 Task: Look for space in Tizi Rached, Algeria from 8th June, 2023 to 19th June, 2023 for 1 adult in price range Rs.5000 to Rs.12000. Place can be shared room with 1  bedroom having 1 bed and 1 bathroom. Property type can be house, flat, hotel. Amenities needed are: washing machine. Booking option can be shelf check-in. Required host language is .
Action: Mouse moved to (562, 81)
Screenshot: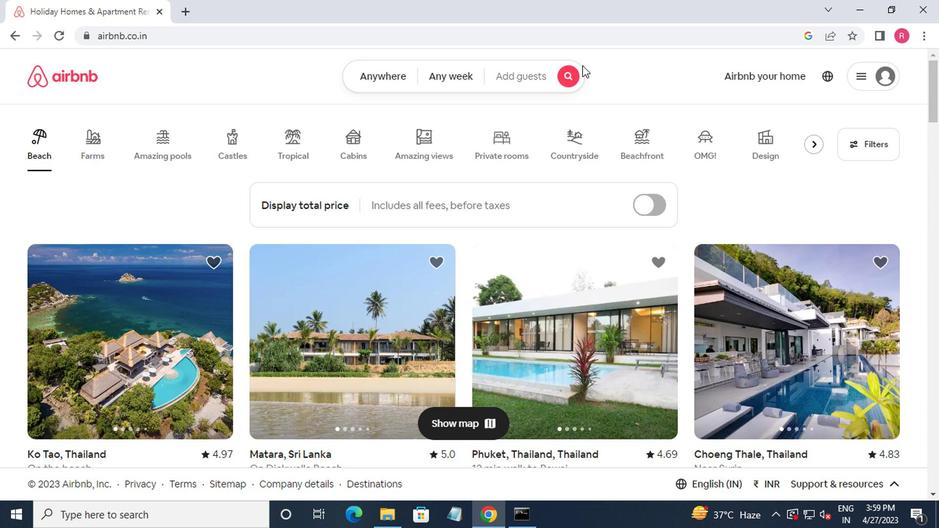 
Action: Mouse pressed left at (562, 81)
Screenshot: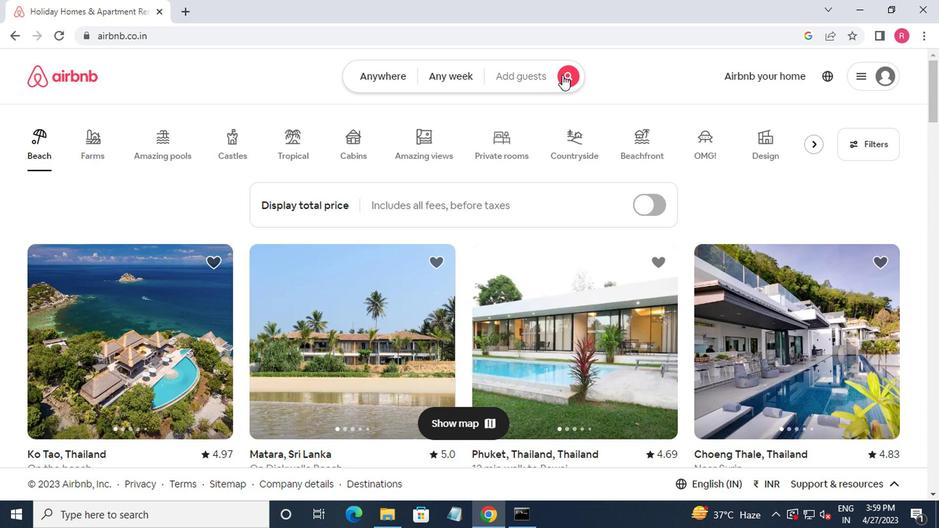
Action: Mouse moved to (291, 134)
Screenshot: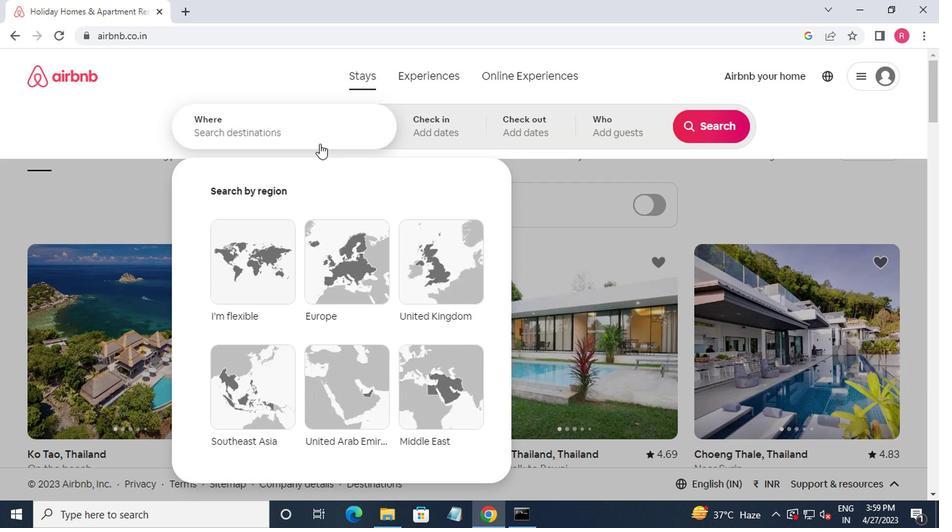 
Action: Mouse pressed left at (291, 134)
Screenshot: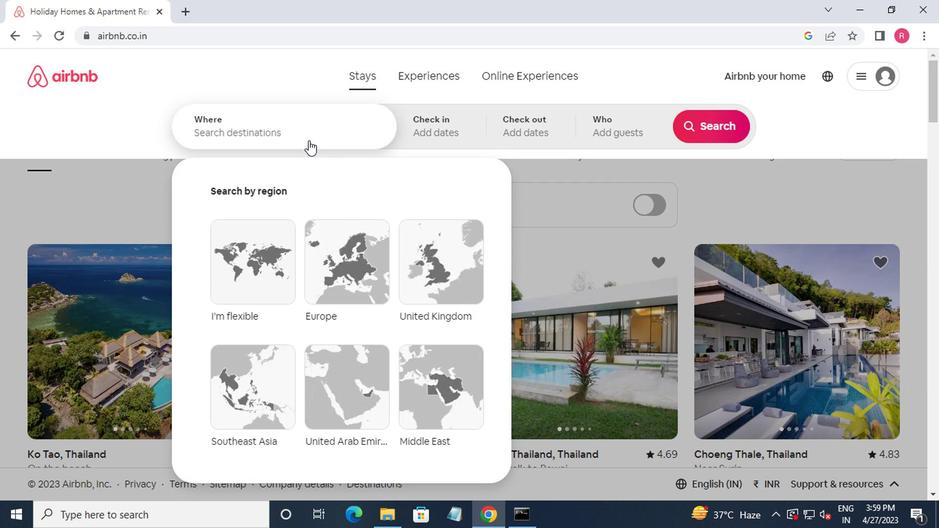 
Action: Mouse moved to (298, 134)
Screenshot: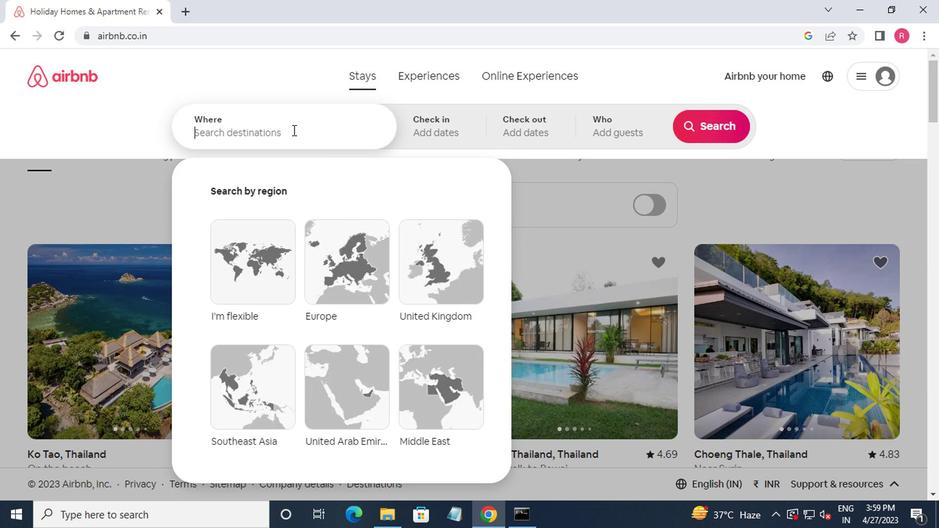 
Action: Key pressed tizi<Key.space>r<Key.down><Key.enter>
Screenshot: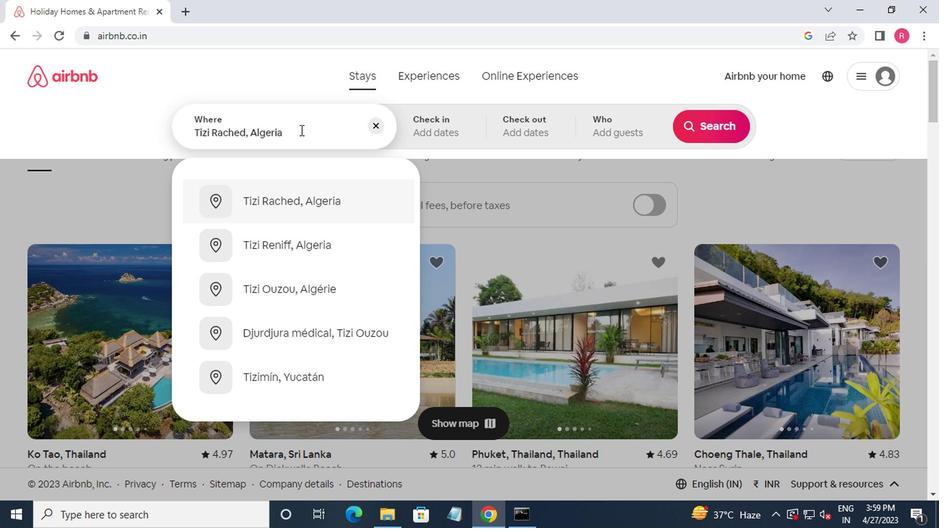 
Action: Mouse moved to (712, 241)
Screenshot: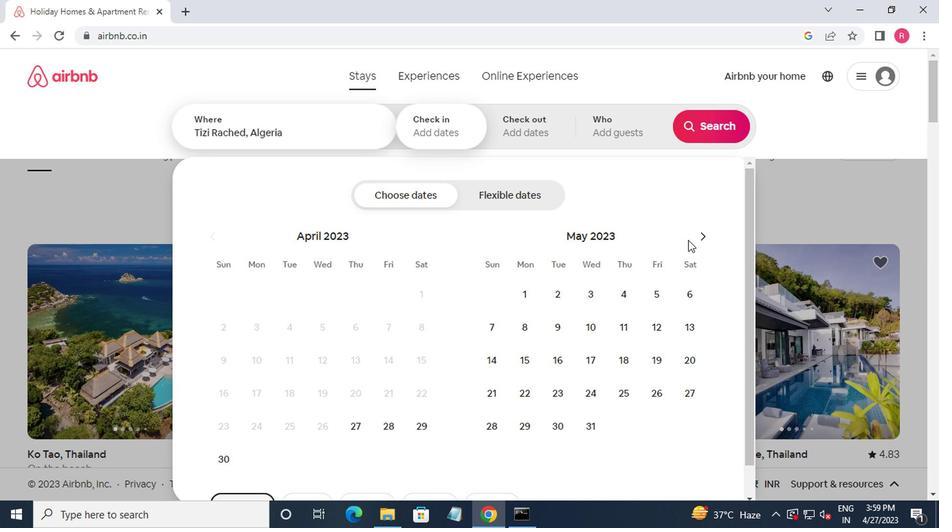 
Action: Mouse pressed left at (712, 241)
Screenshot: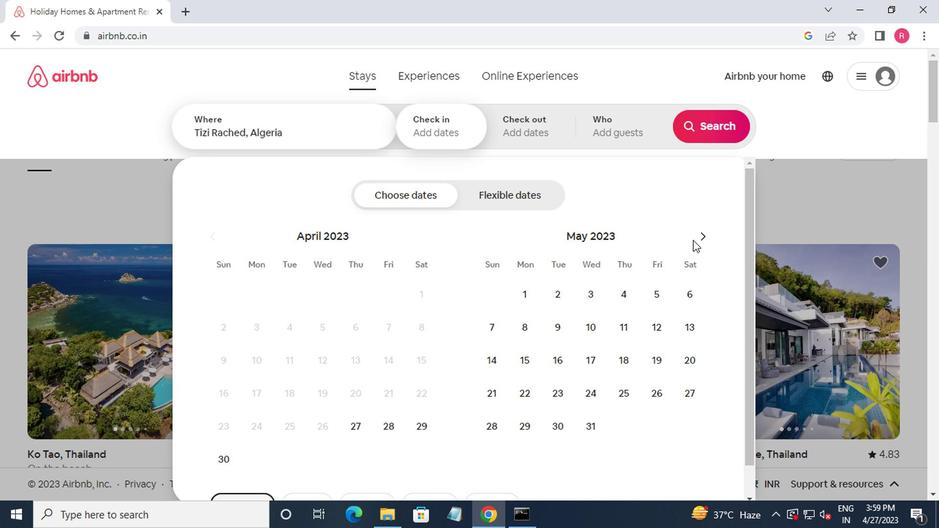 
Action: Mouse moved to (629, 328)
Screenshot: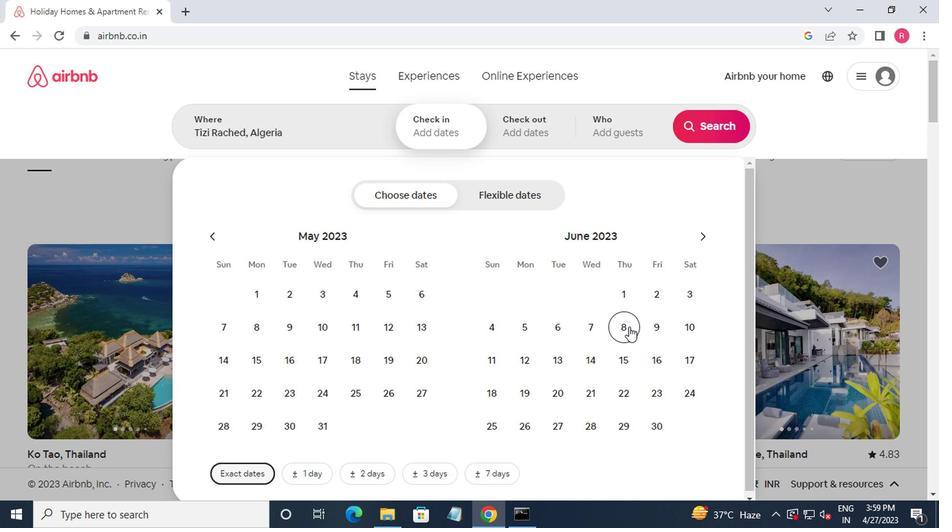 
Action: Mouse pressed left at (629, 328)
Screenshot: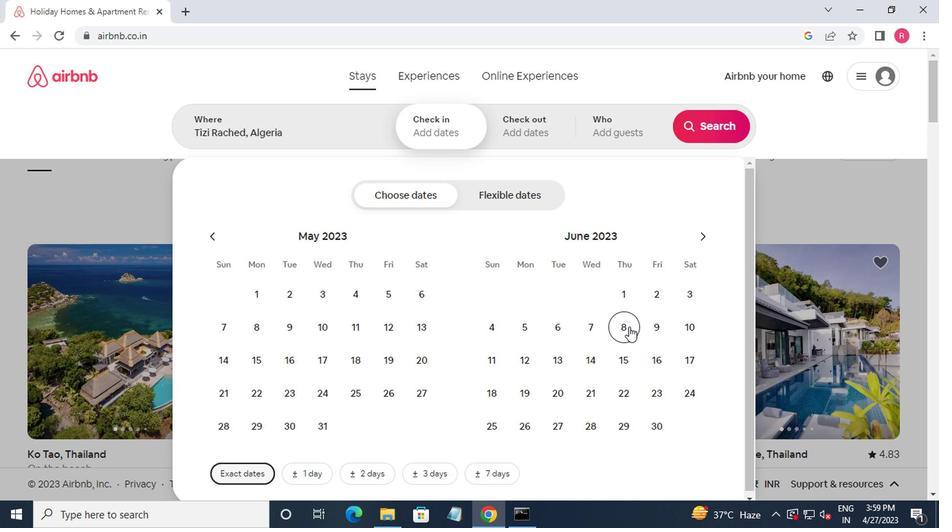 
Action: Mouse moved to (538, 389)
Screenshot: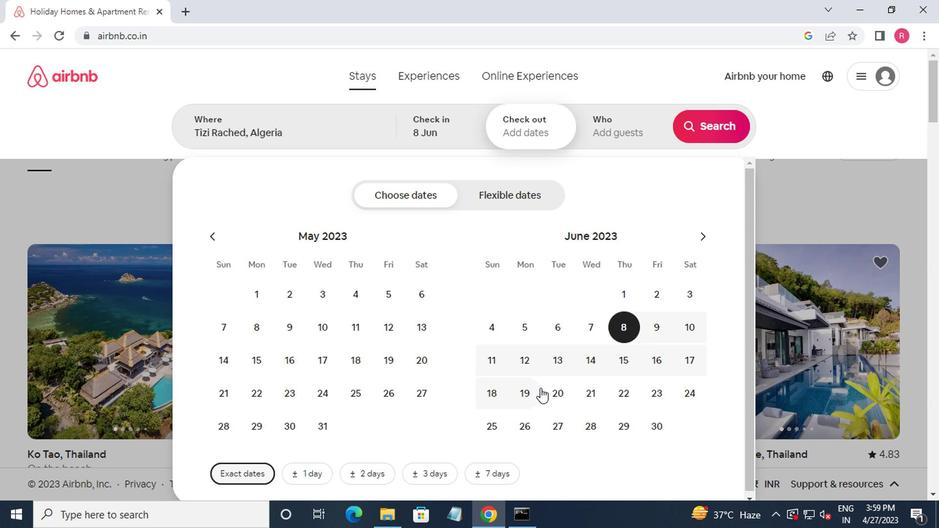
Action: Mouse pressed left at (538, 389)
Screenshot: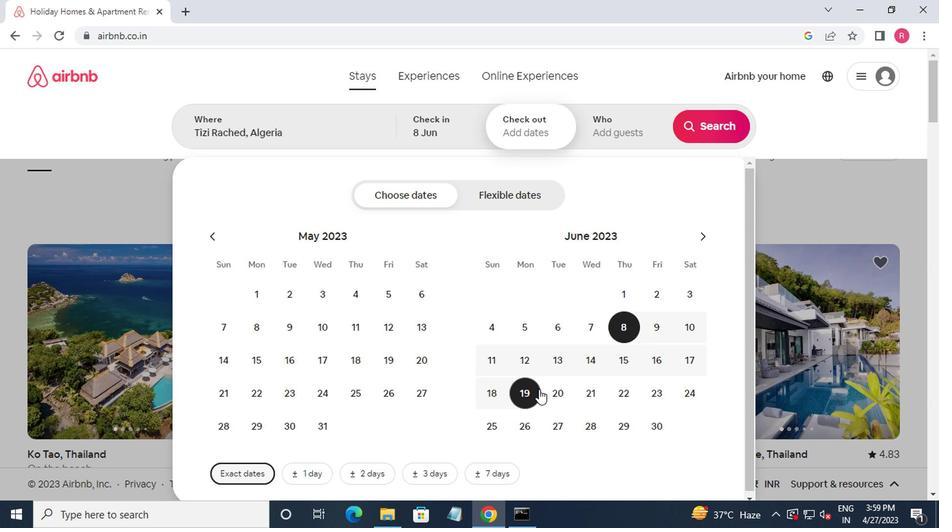 
Action: Mouse moved to (603, 143)
Screenshot: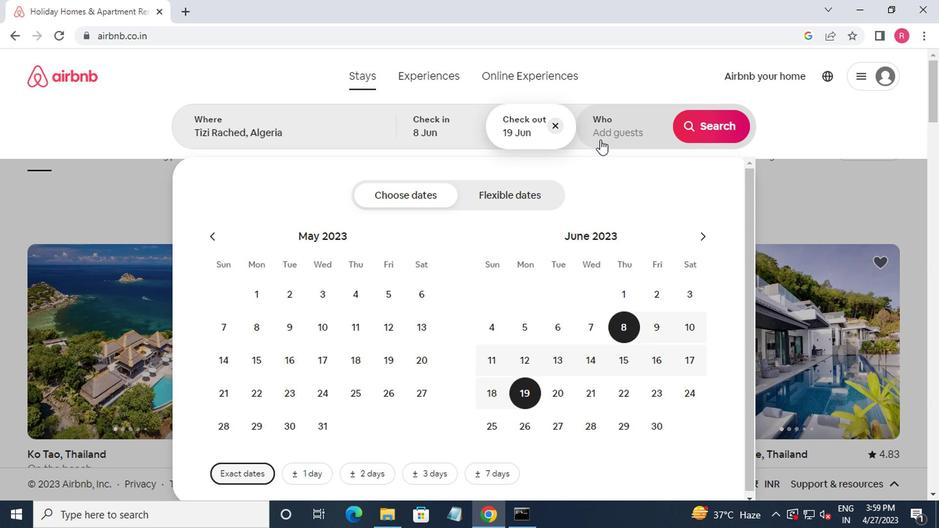 
Action: Mouse pressed left at (603, 143)
Screenshot: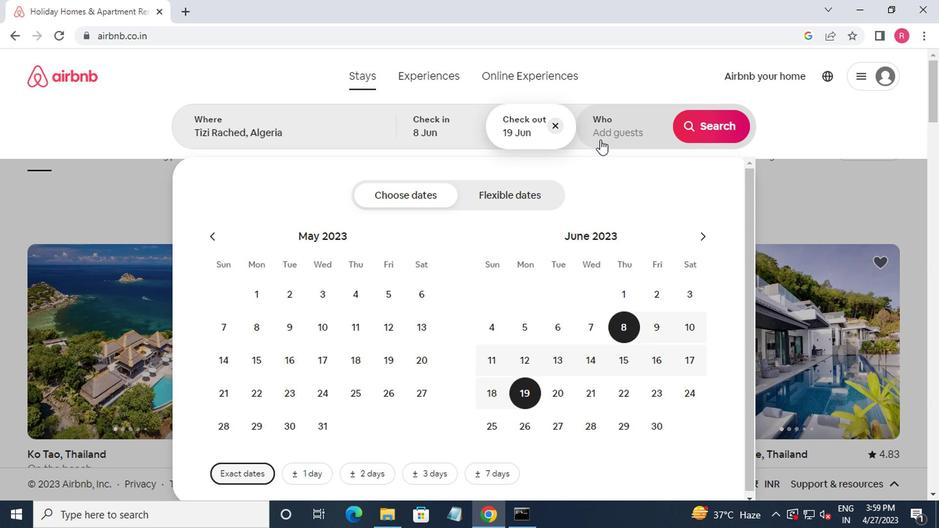 
Action: Mouse moved to (710, 209)
Screenshot: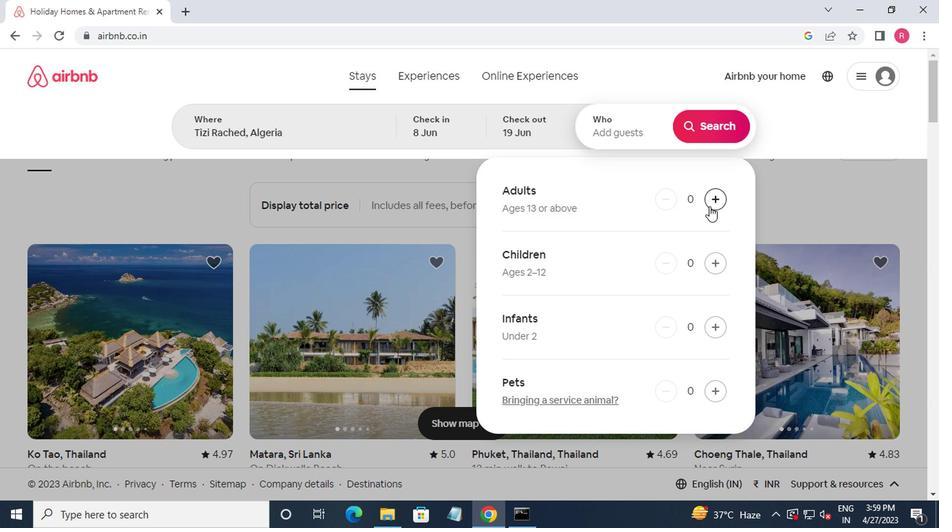 
Action: Mouse pressed left at (710, 209)
Screenshot: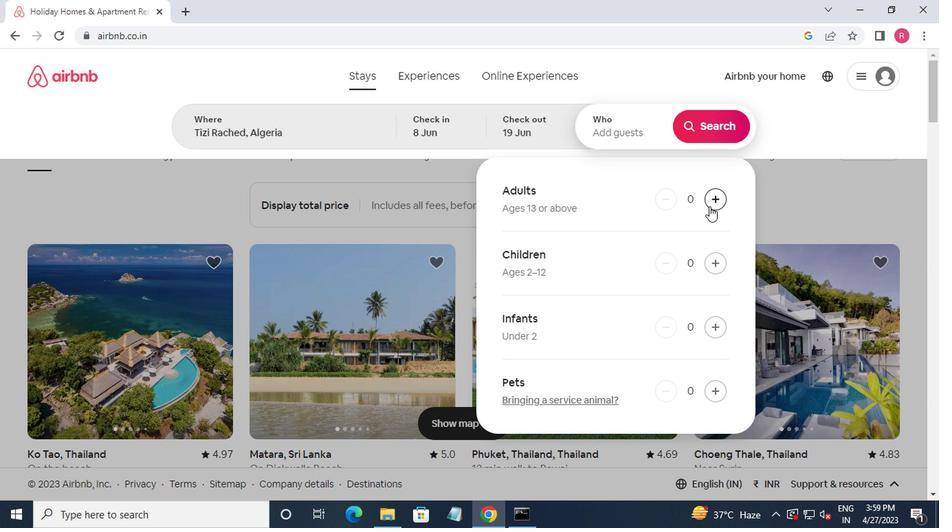 
Action: Mouse moved to (718, 128)
Screenshot: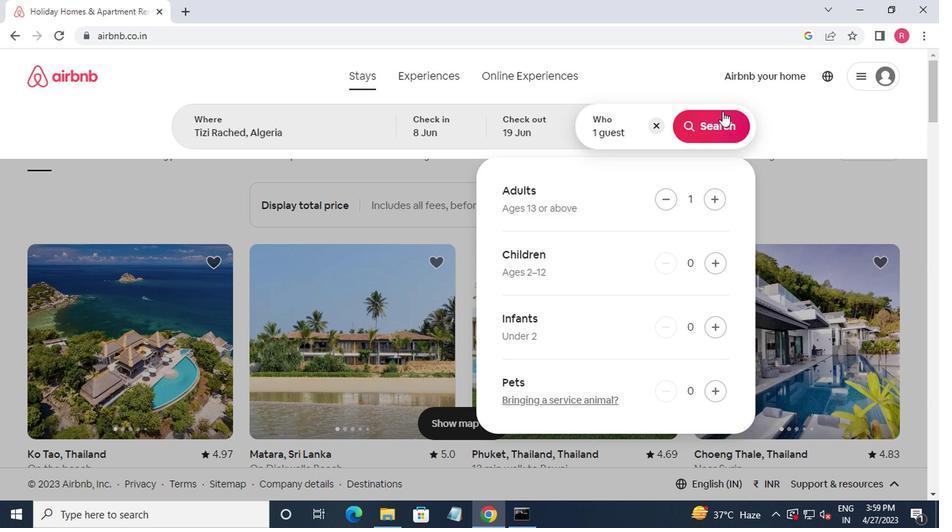 
Action: Mouse pressed left at (718, 128)
Screenshot: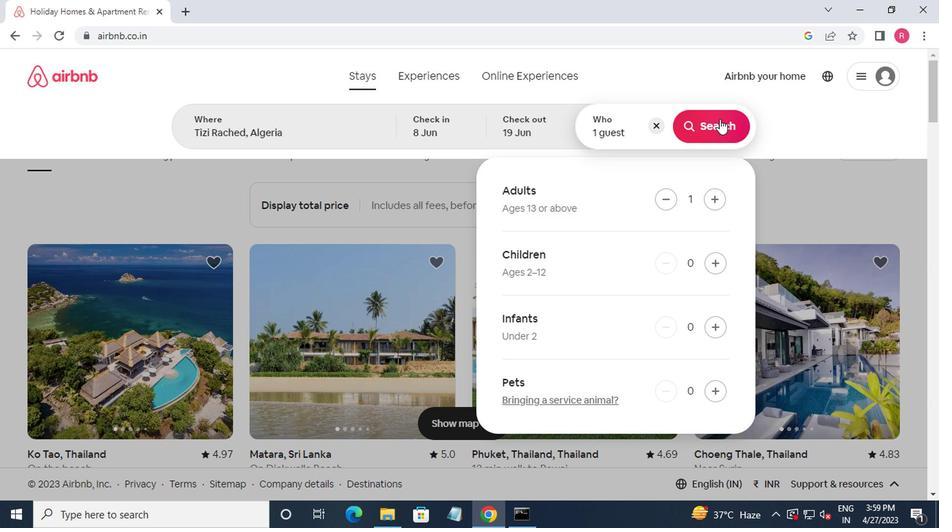 
Action: Mouse moved to (883, 130)
Screenshot: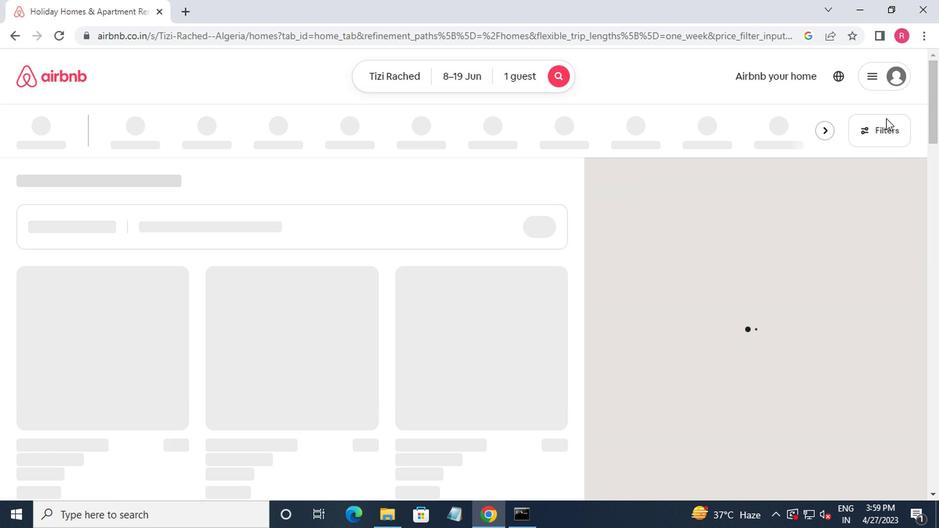 
Action: Mouse pressed left at (883, 130)
Screenshot: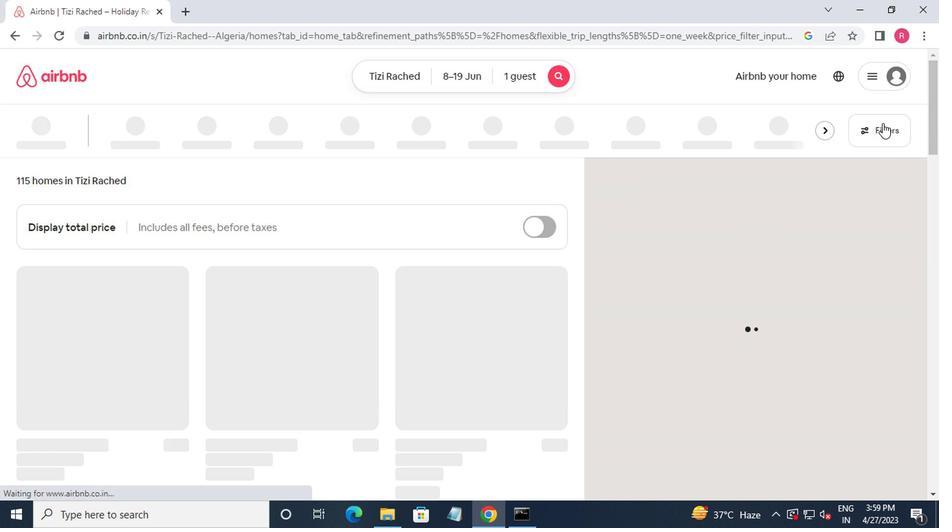 
Action: Mouse moved to (324, 310)
Screenshot: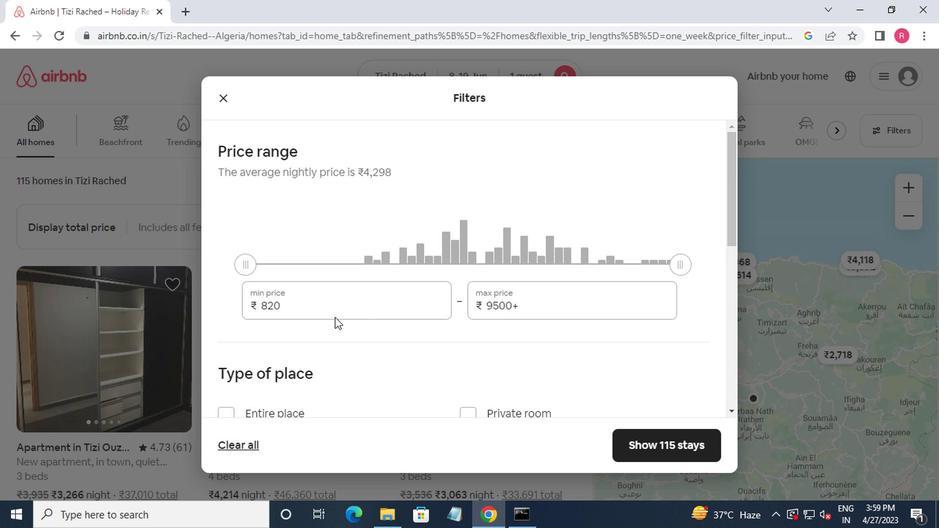 
Action: Mouse pressed left at (324, 310)
Screenshot: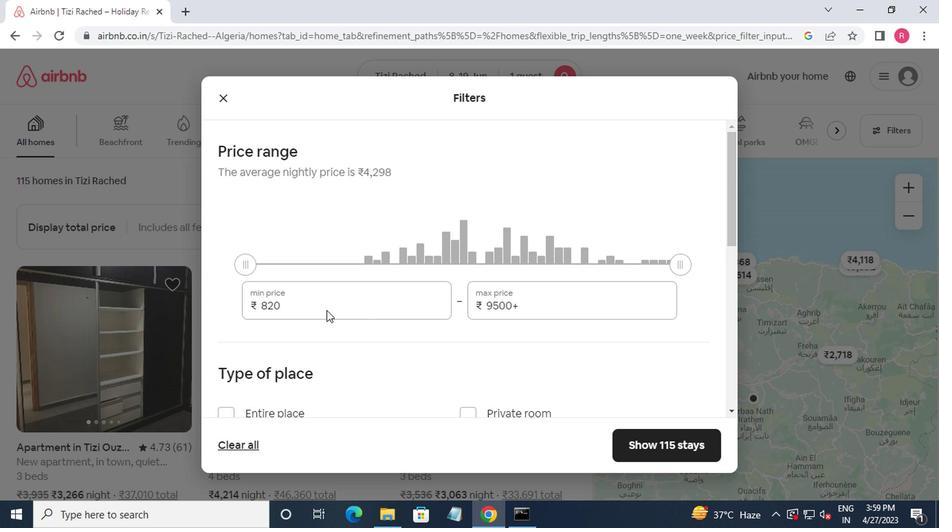 
Action: Mouse moved to (328, 305)
Screenshot: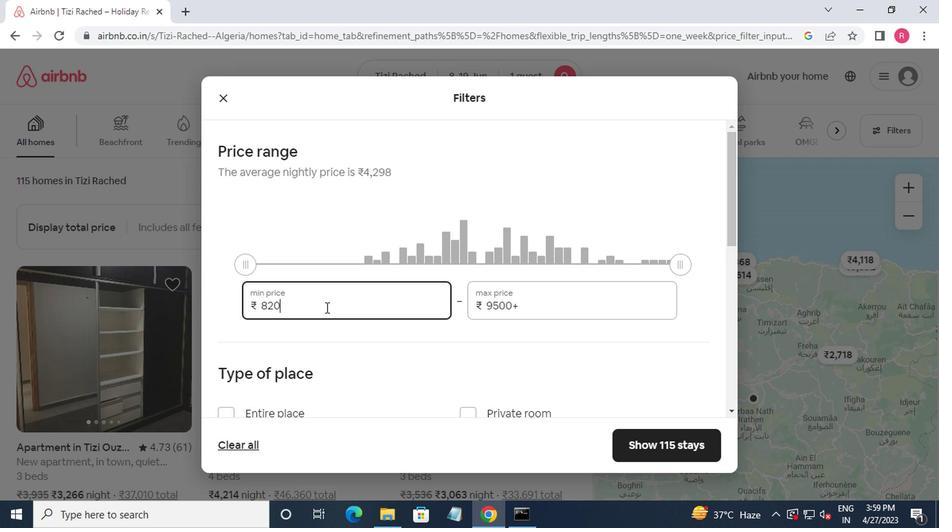
Action: Key pressed <Key.backspace><Key.backspace><Key.backspace><Key.backspace>5000<Key.tab>12<Key.backspace><Key.backspace><Key.backspace><Key.backspace><Key.backspace><Key.backspace>12000
Screenshot: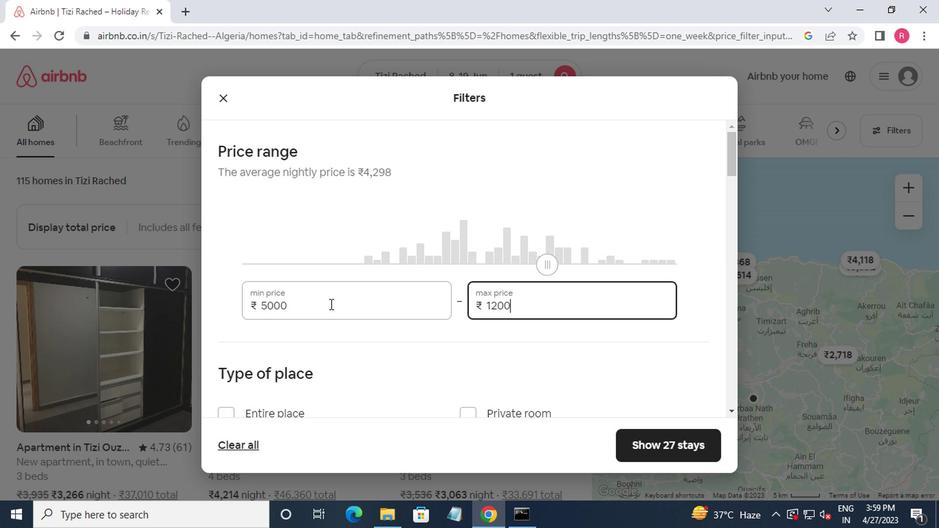 
Action: Mouse moved to (348, 357)
Screenshot: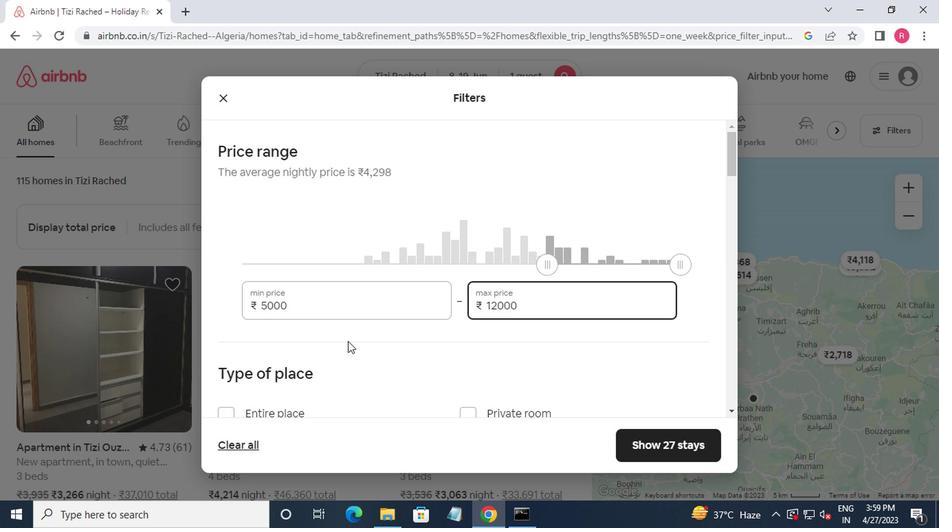 
Action: Mouse scrolled (348, 356) with delta (0, 0)
Screenshot: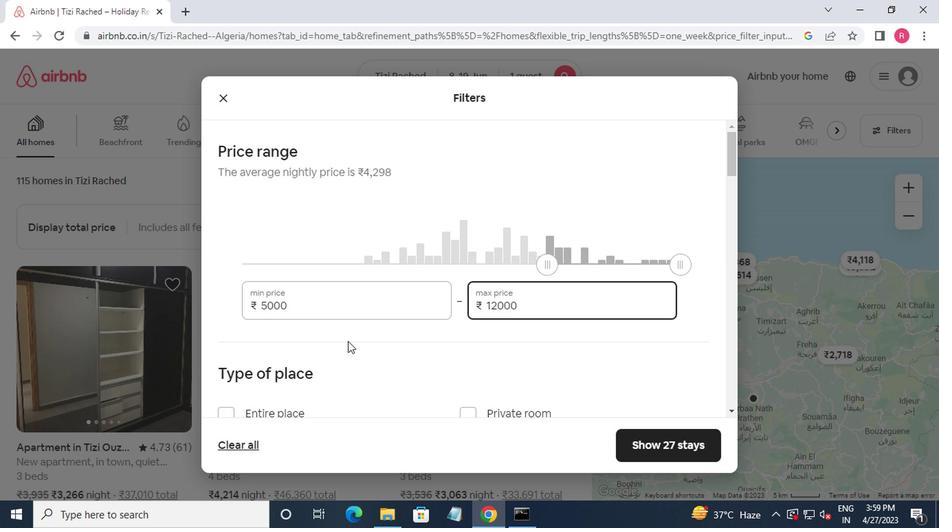 
Action: Mouse moved to (344, 364)
Screenshot: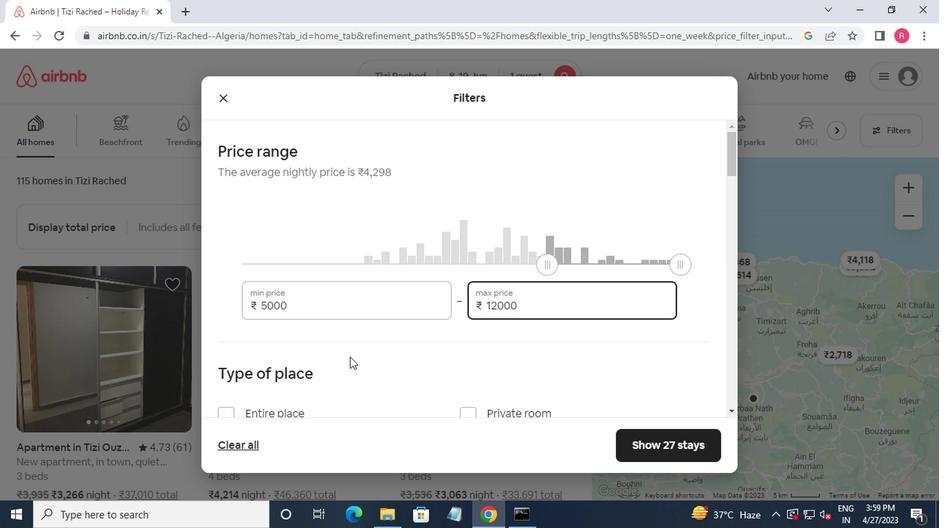 
Action: Mouse scrolled (344, 363) with delta (0, 0)
Screenshot: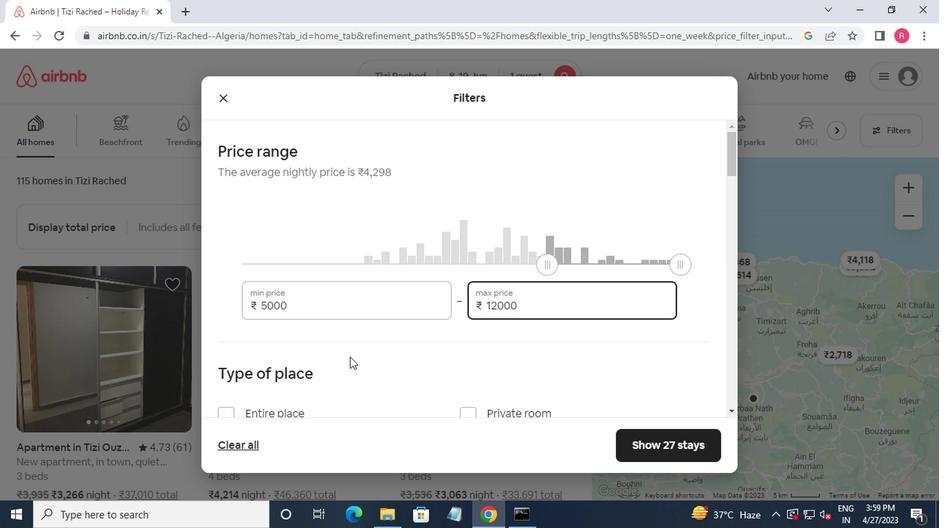 
Action: Mouse moved to (230, 340)
Screenshot: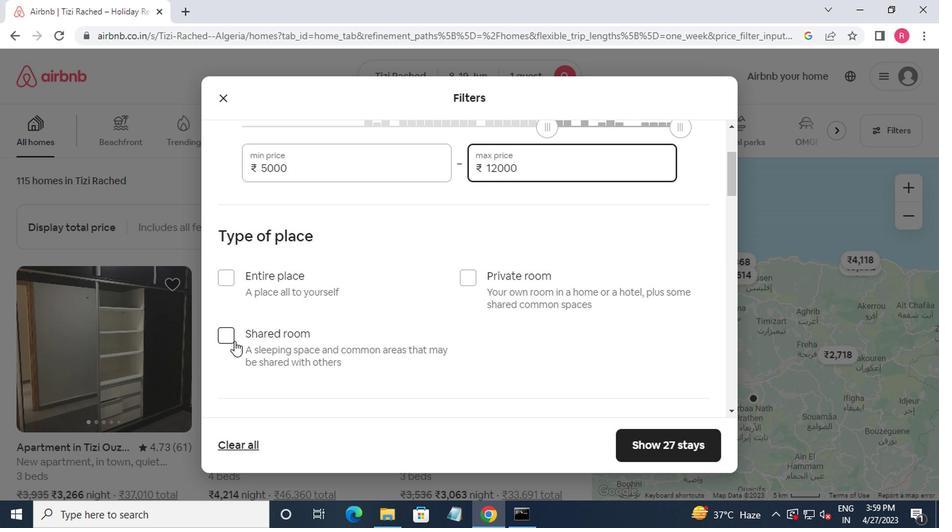 
Action: Mouse pressed left at (230, 340)
Screenshot: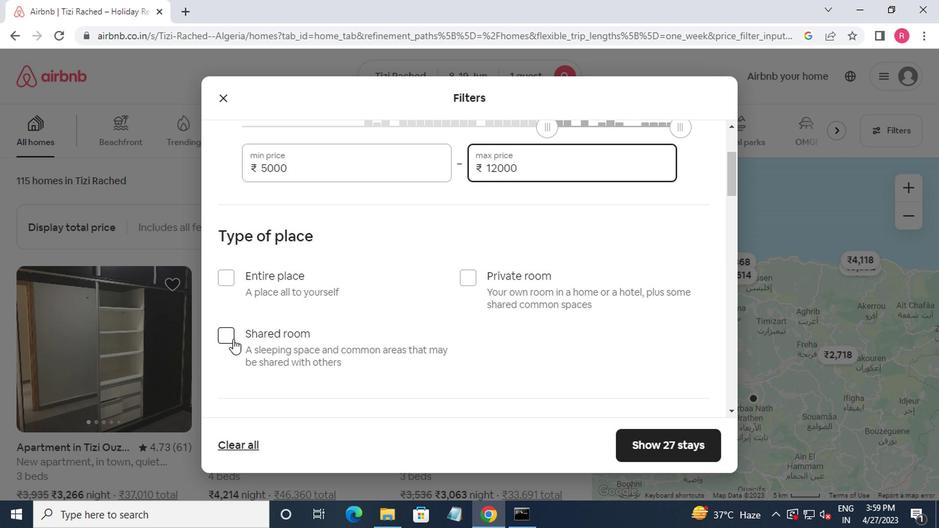 
Action: Mouse scrolled (230, 339) with delta (0, 0)
Screenshot: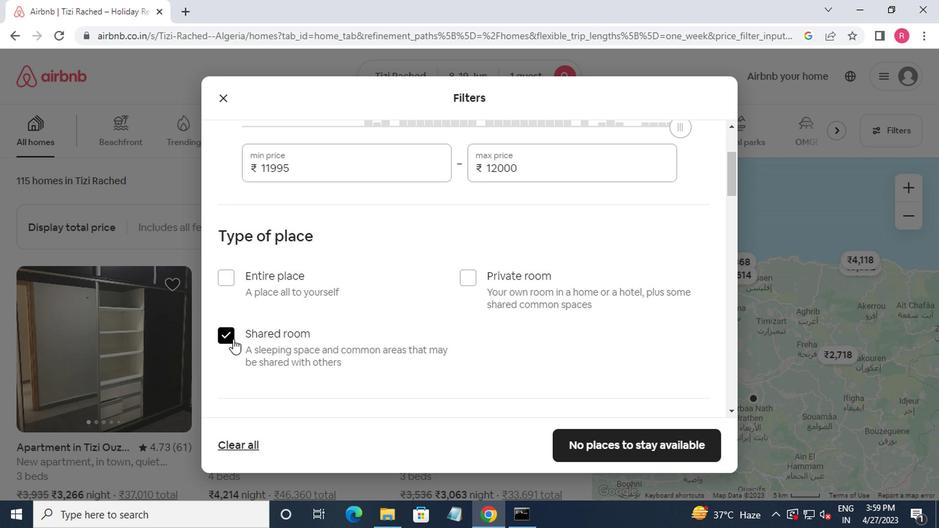 
Action: Mouse scrolled (230, 339) with delta (0, 0)
Screenshot: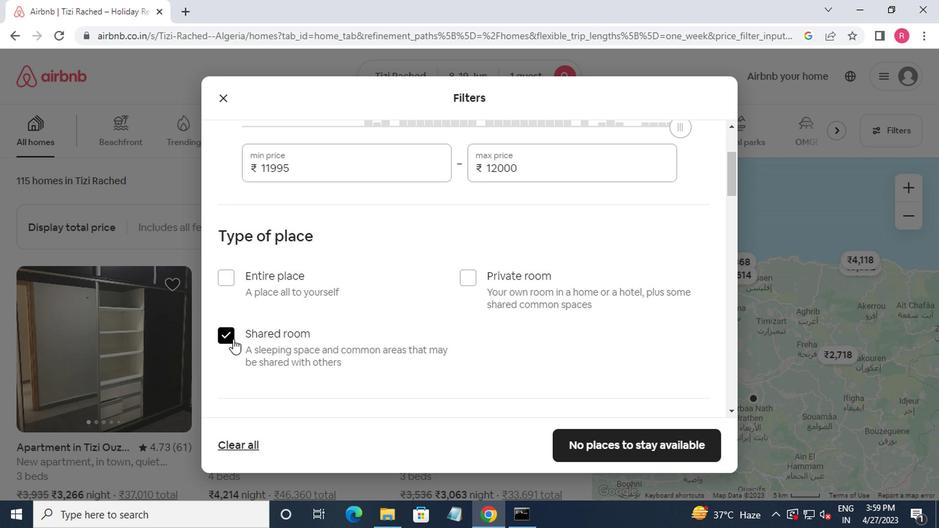 
Action: Mouse scrolled (230, 339) with delta (0, 0)
Screenshot: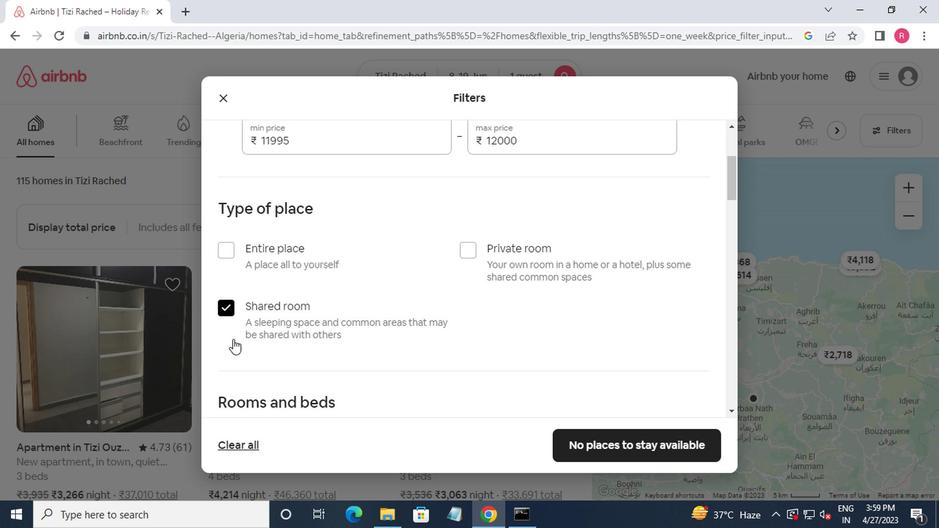 
Action: Mouse moved to (298, 301)
Screenshot: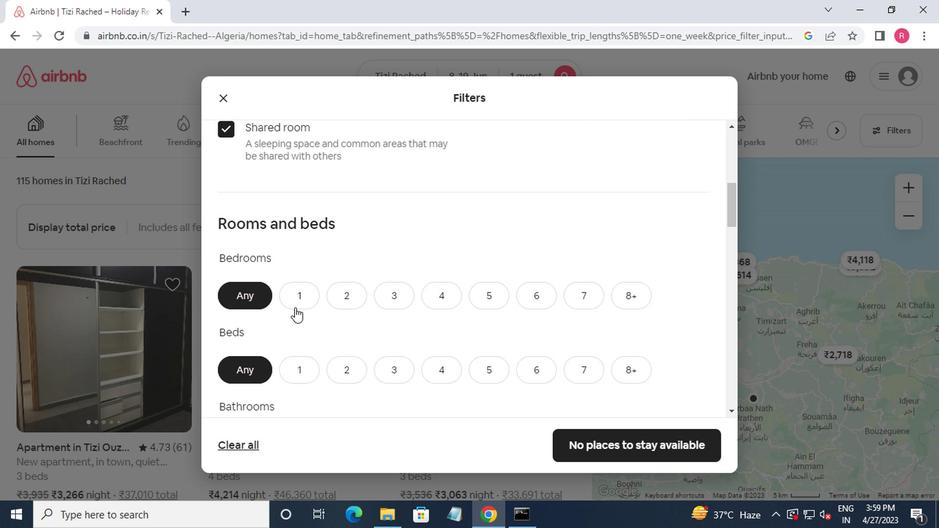 
Action: Mouse pressed left at (298, 301)
Screenshot: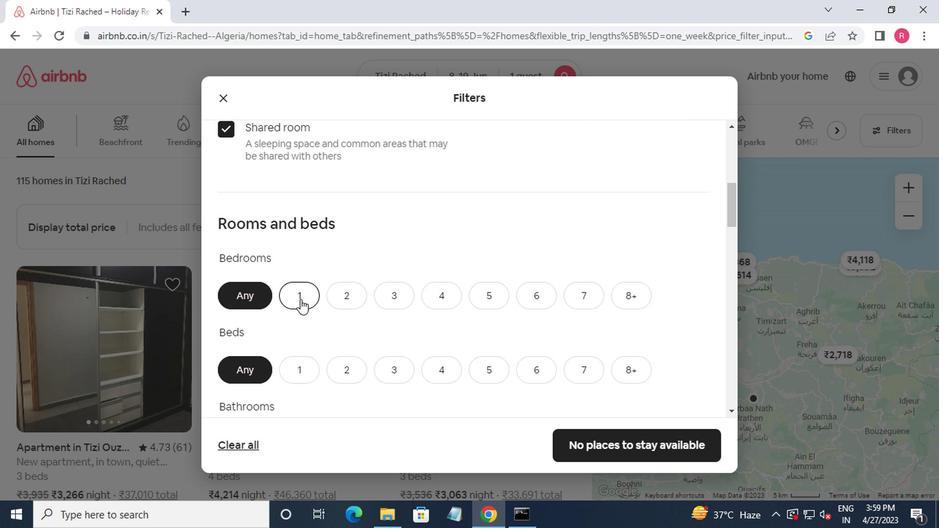 
Action: Mouse scrolled (298, 300) with delta (0, 0)
Screenshot: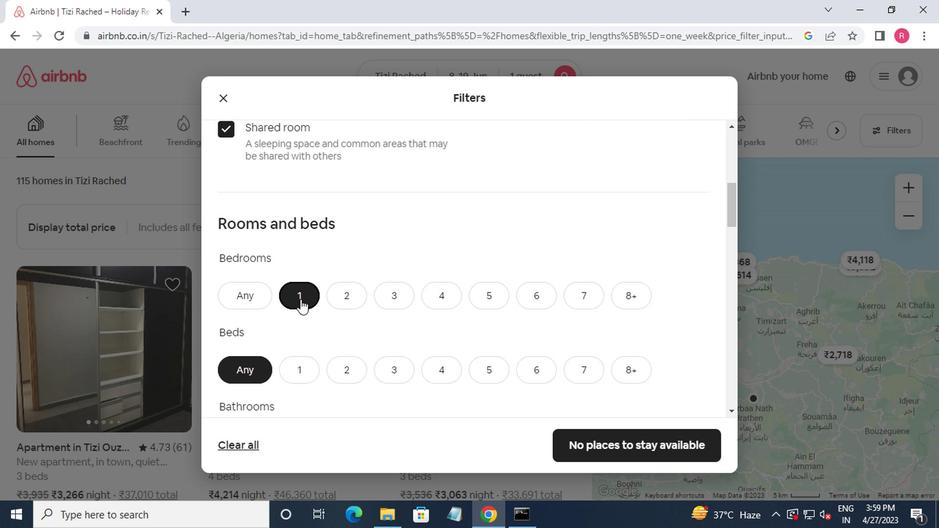
Action: Mouse moved to (297, 302)
Screenshot: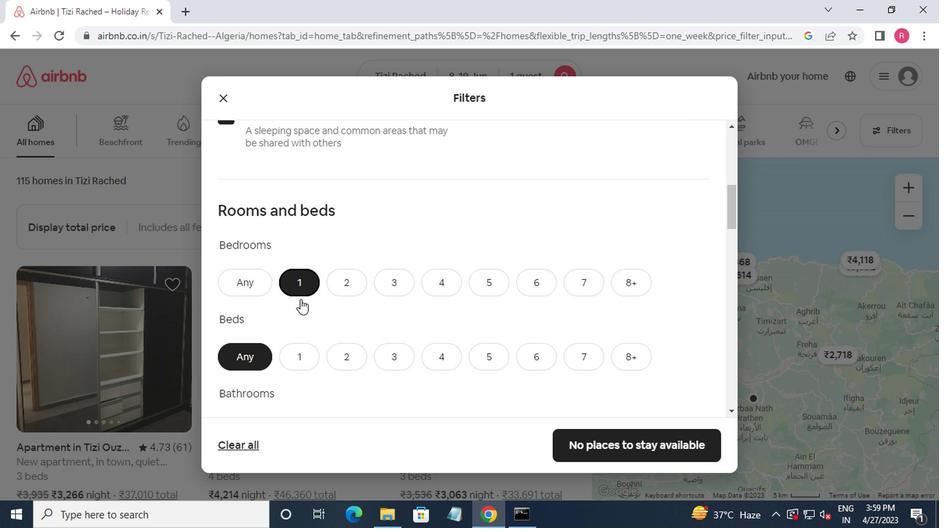 
Action: Mouse scrolled (297, 301) with delta (0, 0)
Screenshot: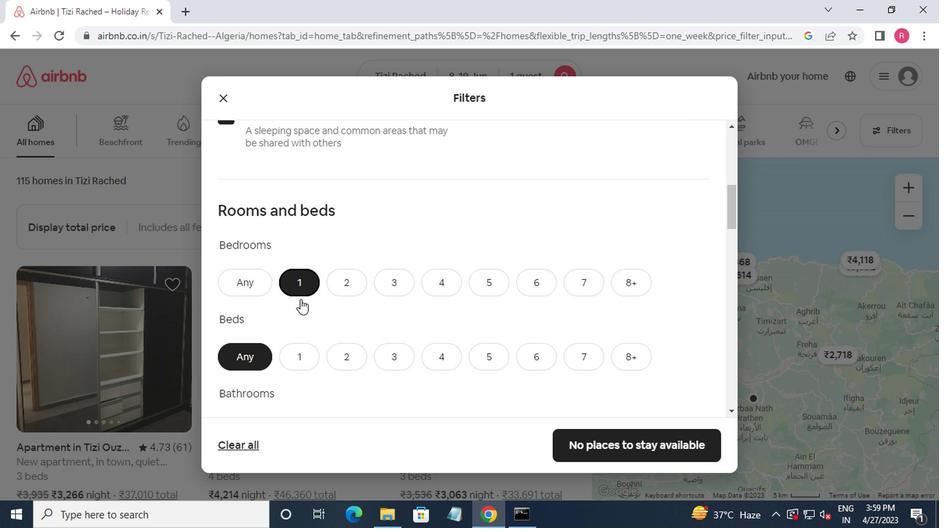 
Action: Mouse moved to (299, 243)
Screenshot: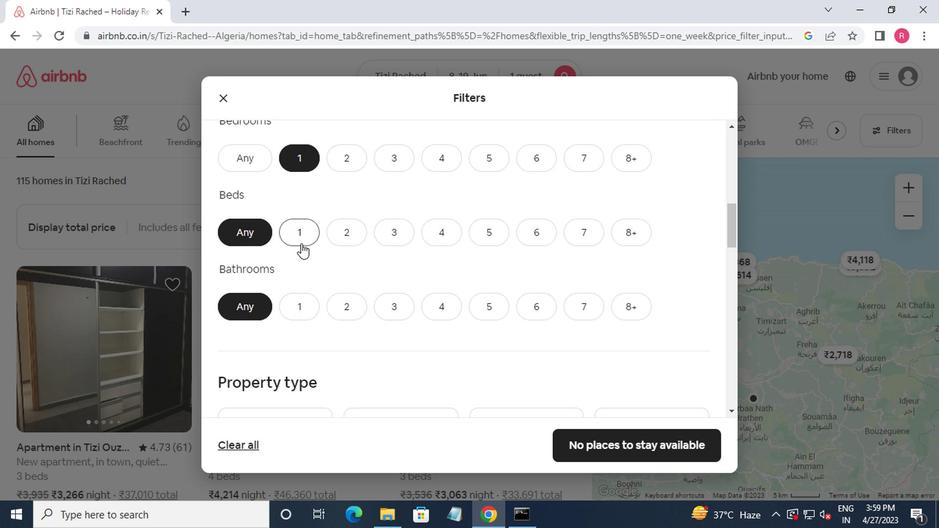 
Action: Mouse pressed left at (299, 243)
Screenshot: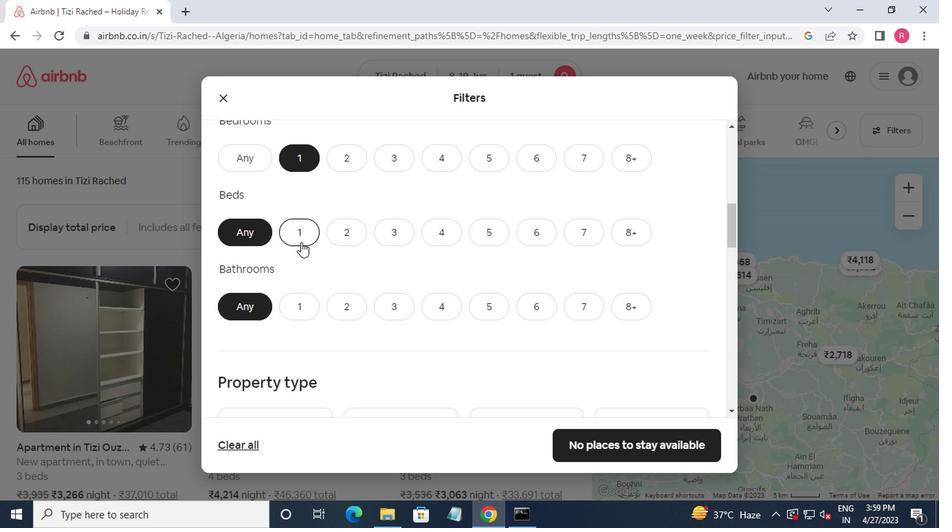 
Action: Mouse moved to (298, 246)
Screenshot: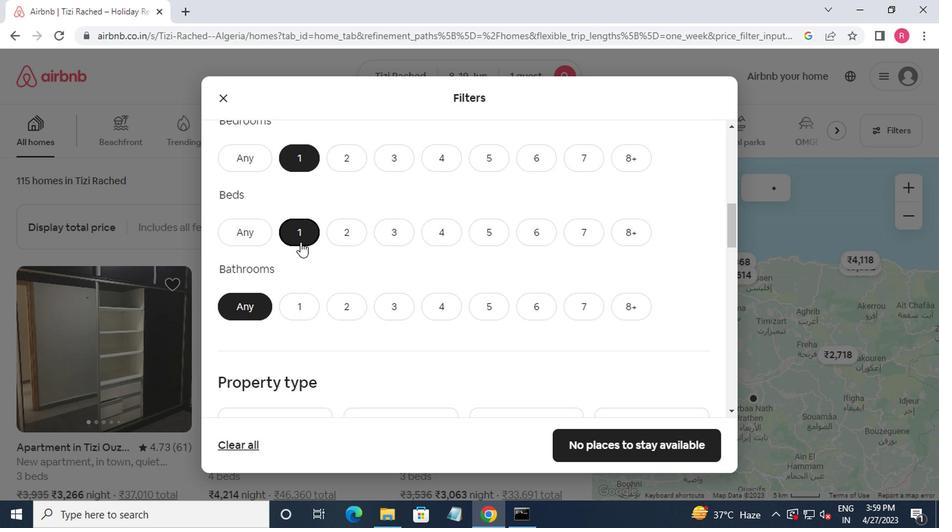 
Action: Mouse scrolled (298, 245) with delta (0, 0)
Screenshot: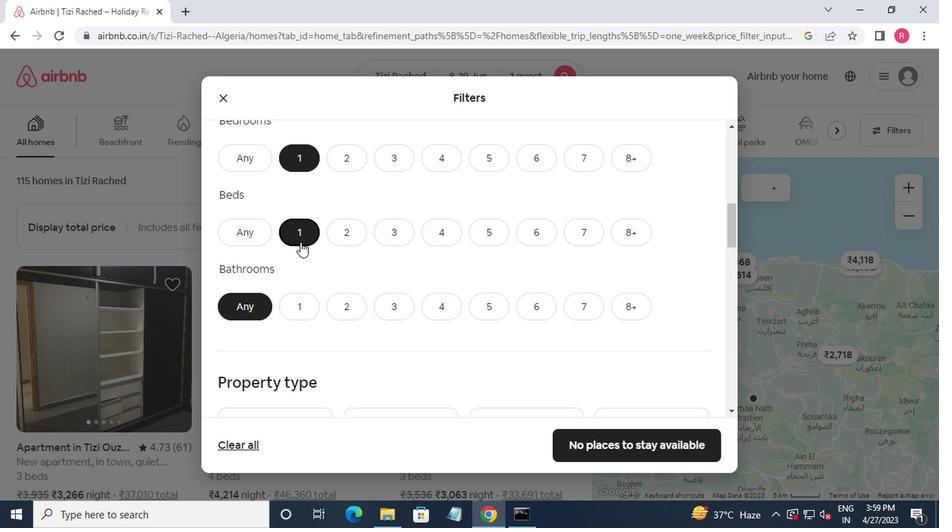 
Action: Mouse moved to (298, 246)
Screenshot: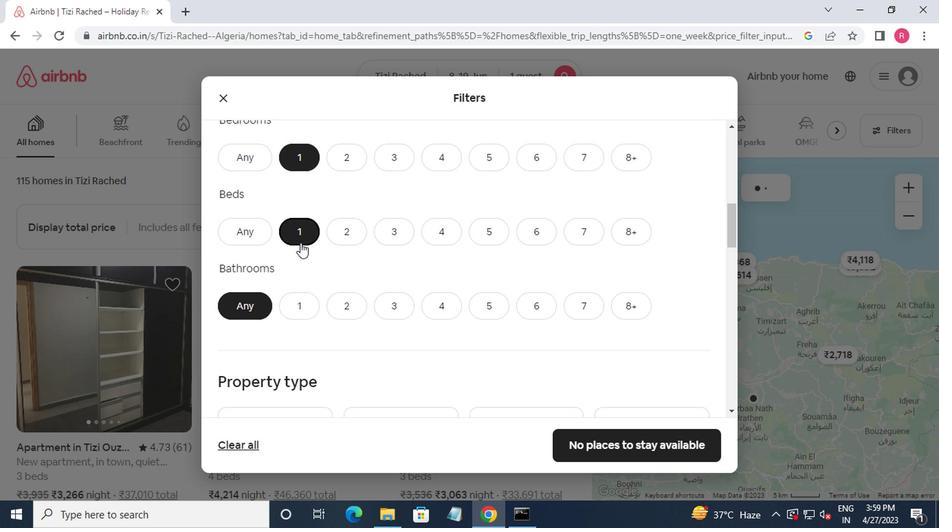 
Action: Mouse scrolled (298, 246) with delta (0, 0)
Screenshot: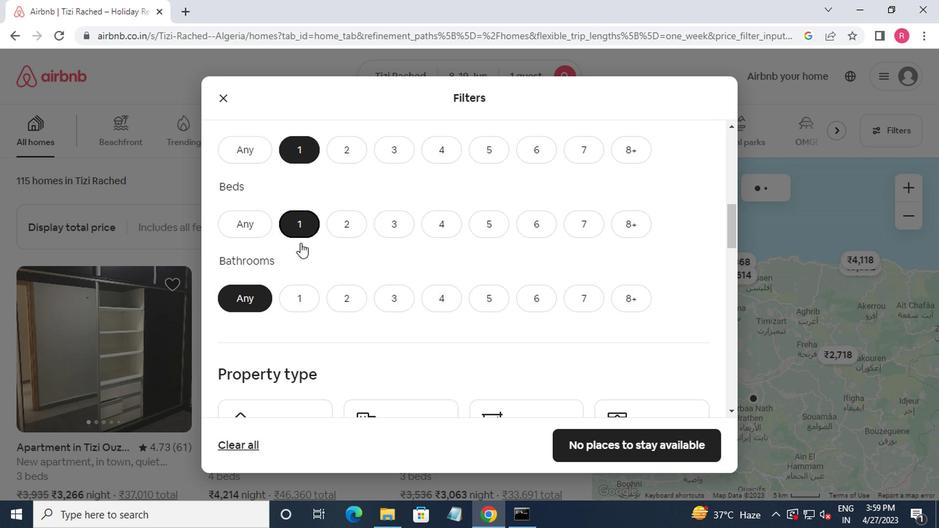
Action: Mouse moved to (292, 184)
Screenshot: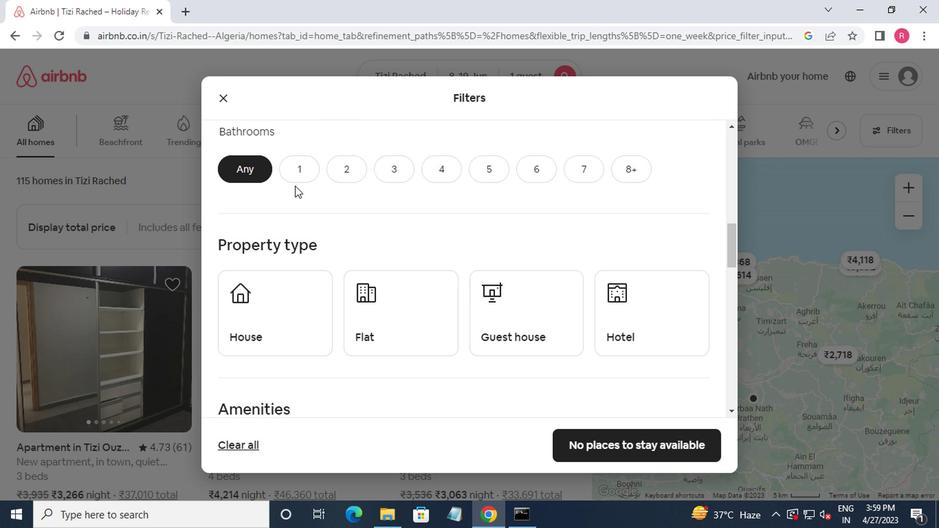 
Action: Mouse pressed left at (292, 184)
Screenshot: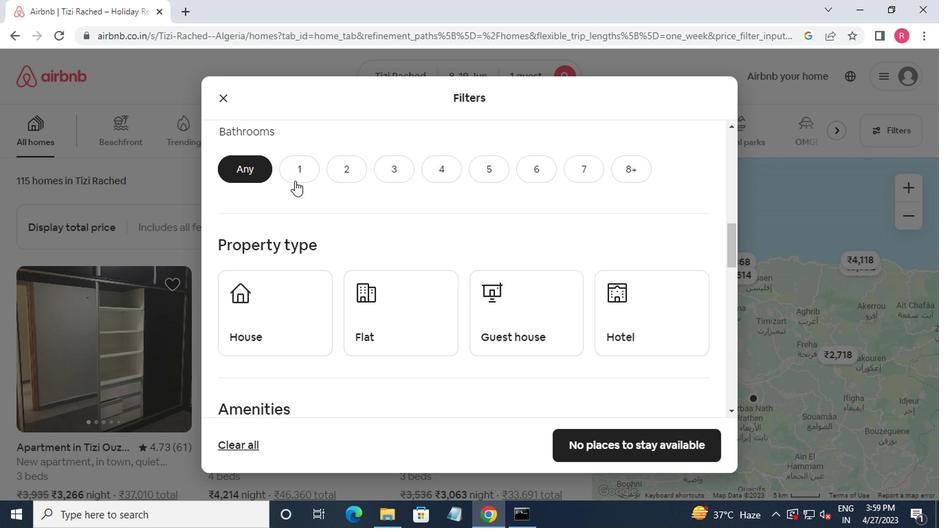 
Action: Mouse moved to (269, 298)
Screenshot: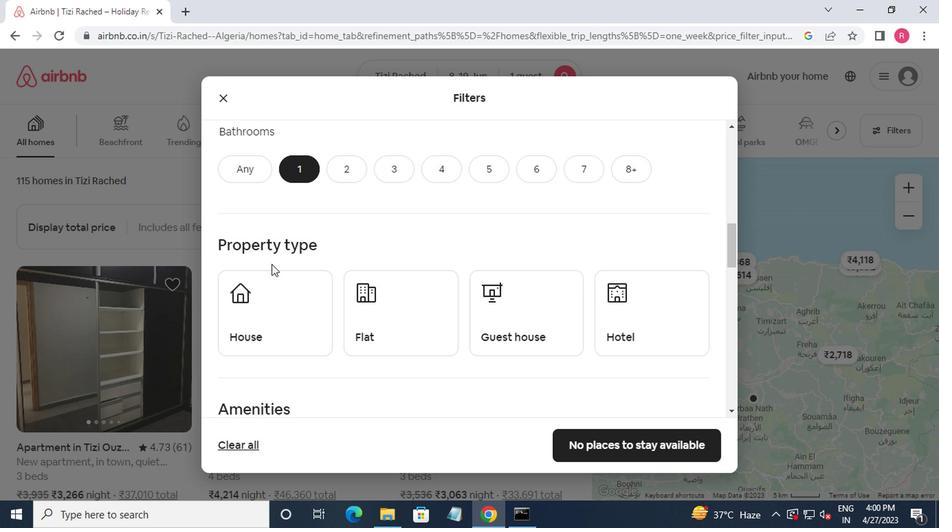 
Action: Mouse pressed left at (269, 298)
Screenshot: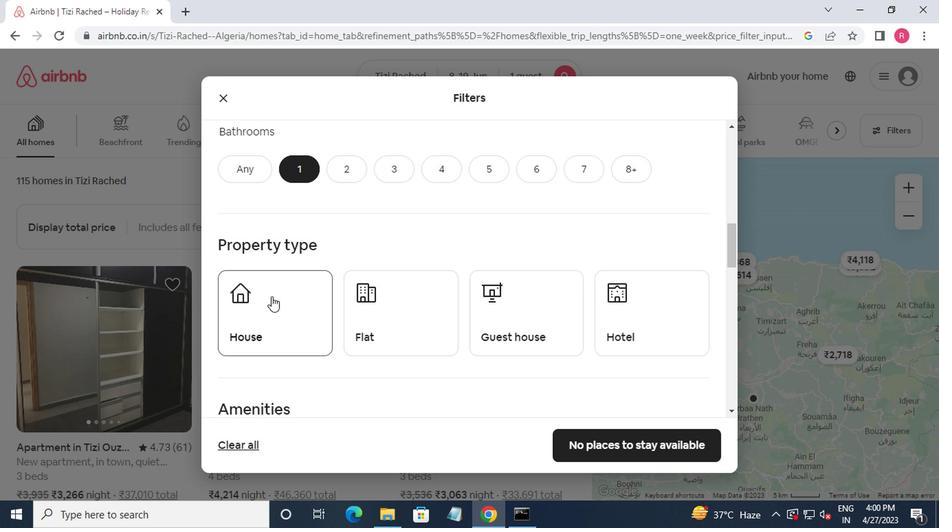 
Action: Mouse moved to (368, 299)
Screenshot: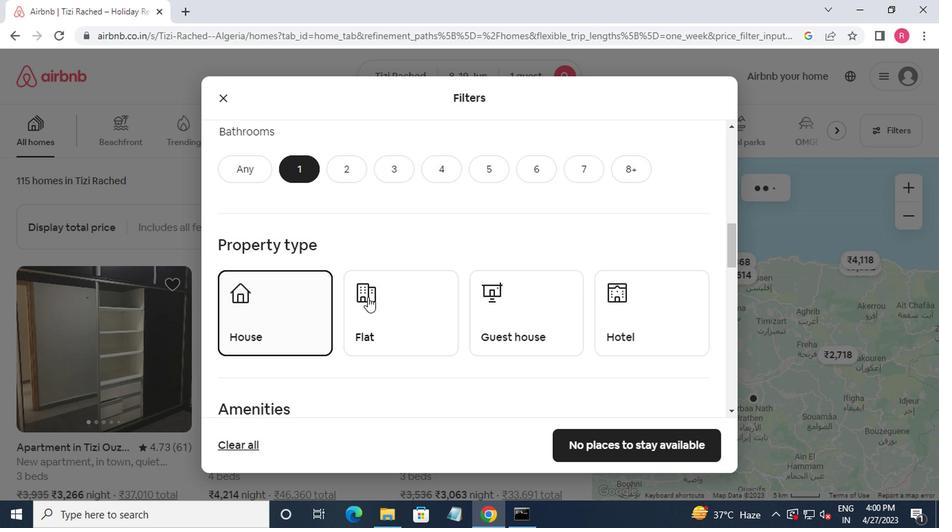 
Action: Mouse pressed left at (368, 299)
Screenshot: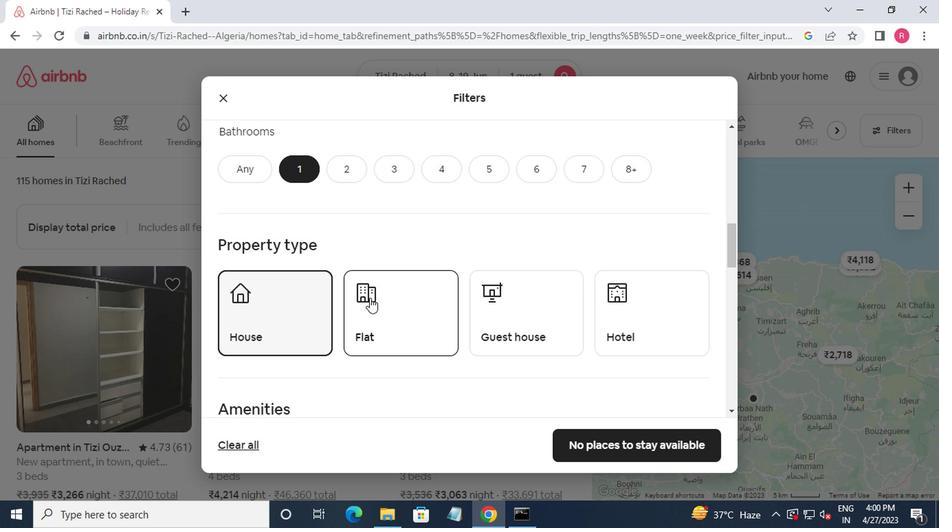 
Action: Mouse moved to (525, 324)
Screenshot: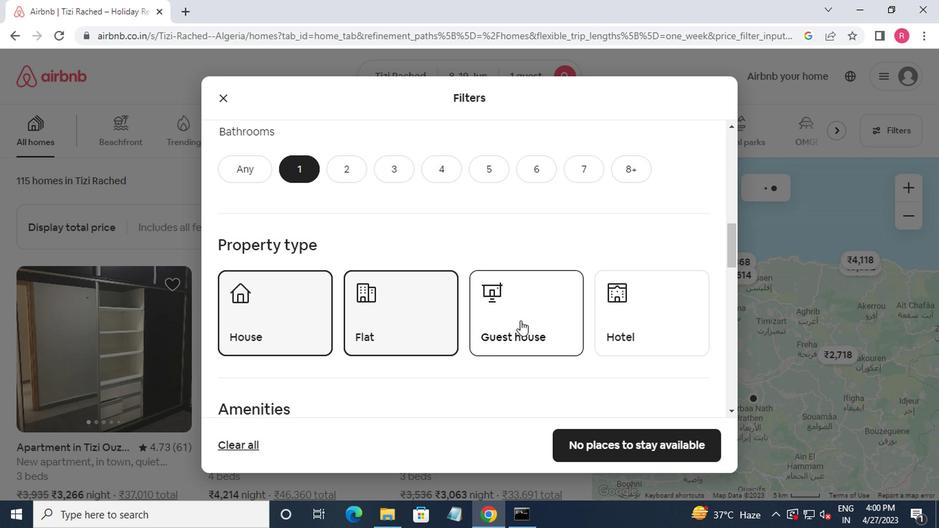 
Action: Mouse pressed left at (525, 324)
Screenshot: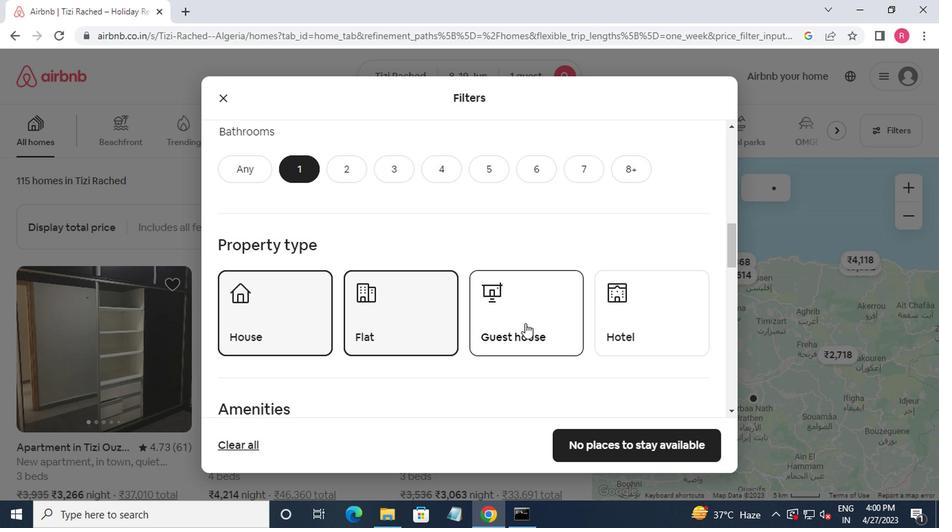 
Action: Mouse moved to (561, 335)
Screenshot: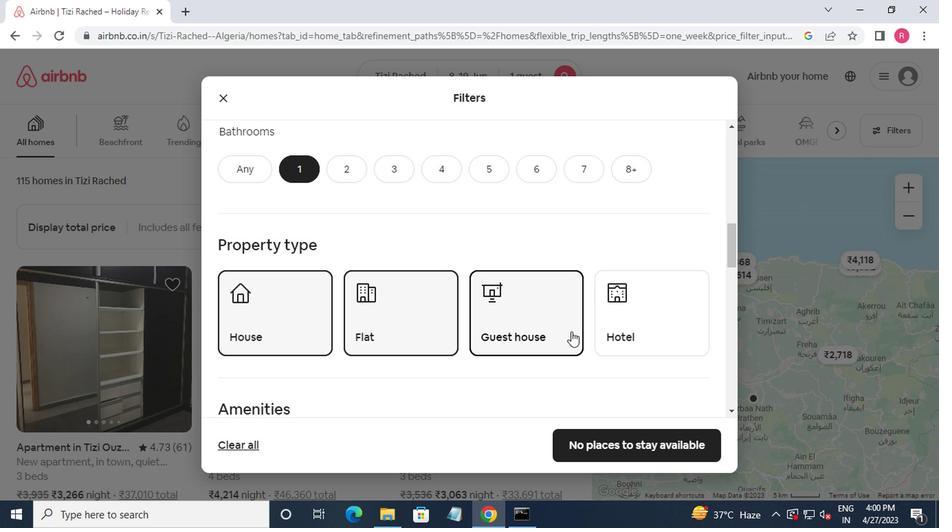
Action: Mouse scrolled (561, 334) with delta (0, 0)
Screenshot: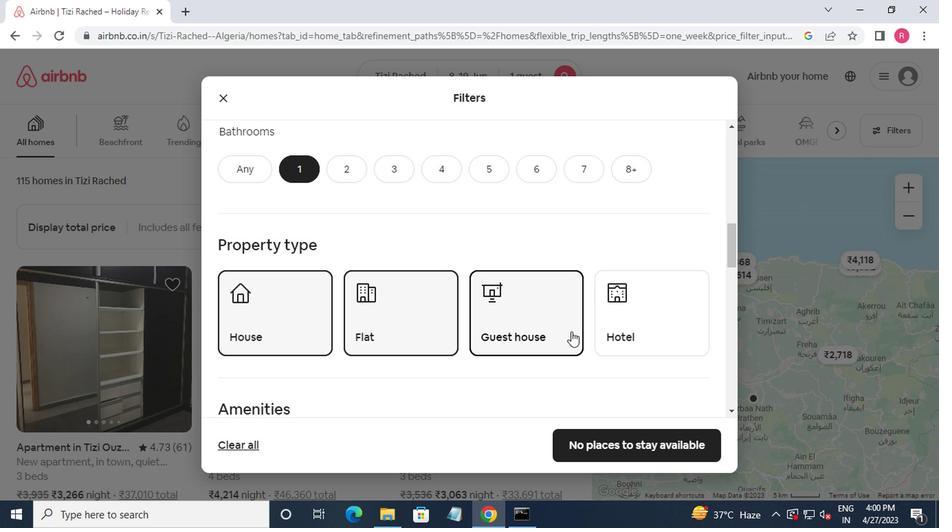 
Action: Mouse moved to (557, 336)
Screenshot: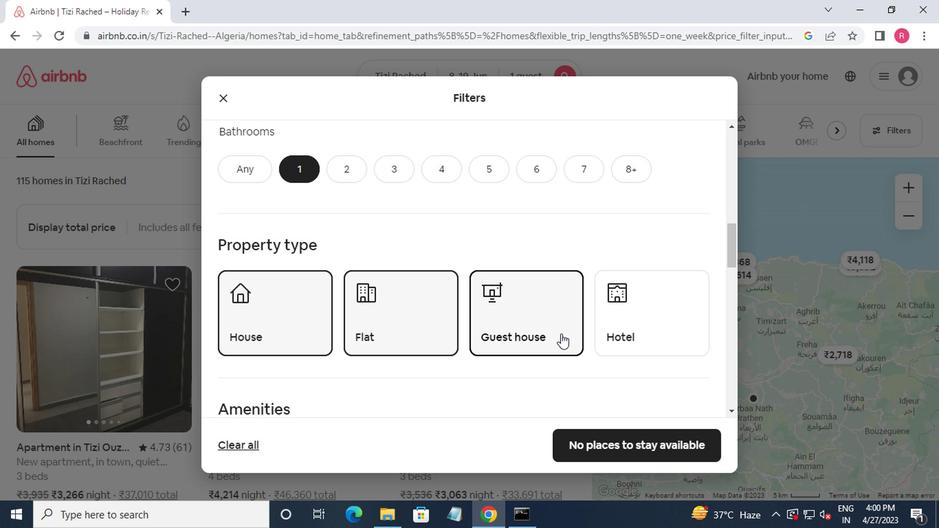 
Action: Mouse scrolled (557, 336) with delta (0, 0)
Screenshot: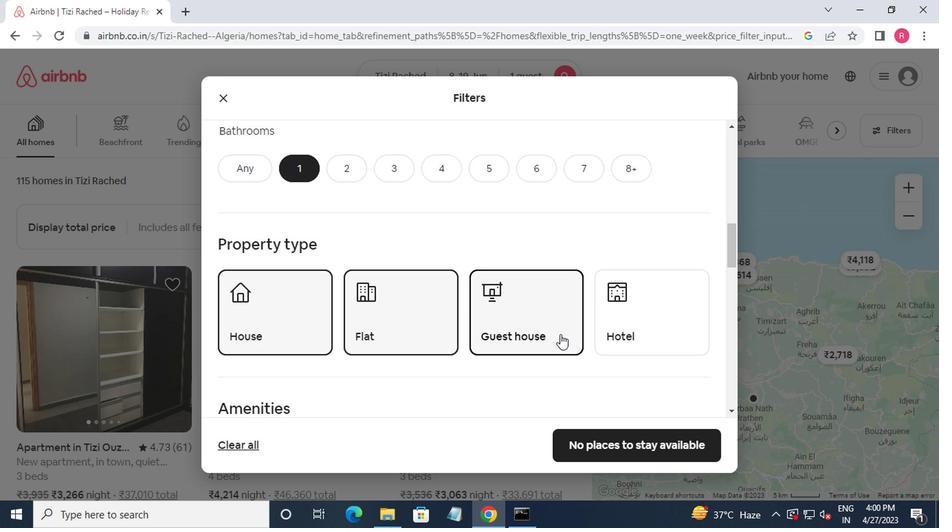
Action: Mouse moved to (552, 337)
Screenshot: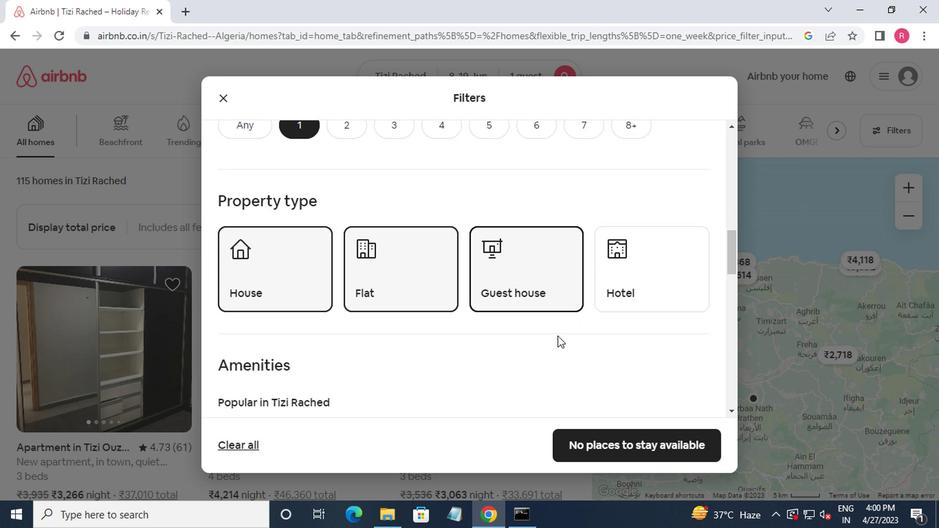 
Action: Mouse scrolled (552, 336) with delta (0, 0)
Screenshot: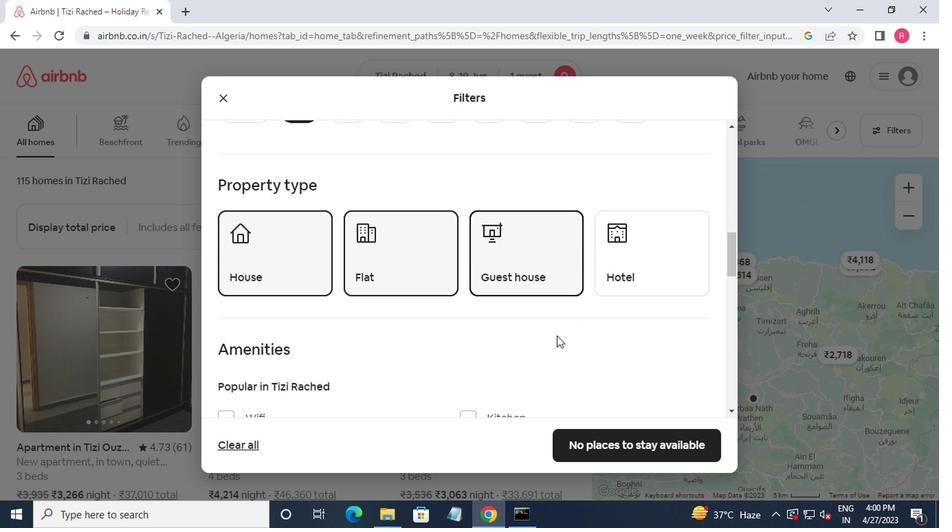 
Action: Mouse moved to (480, 309)
Screenshot: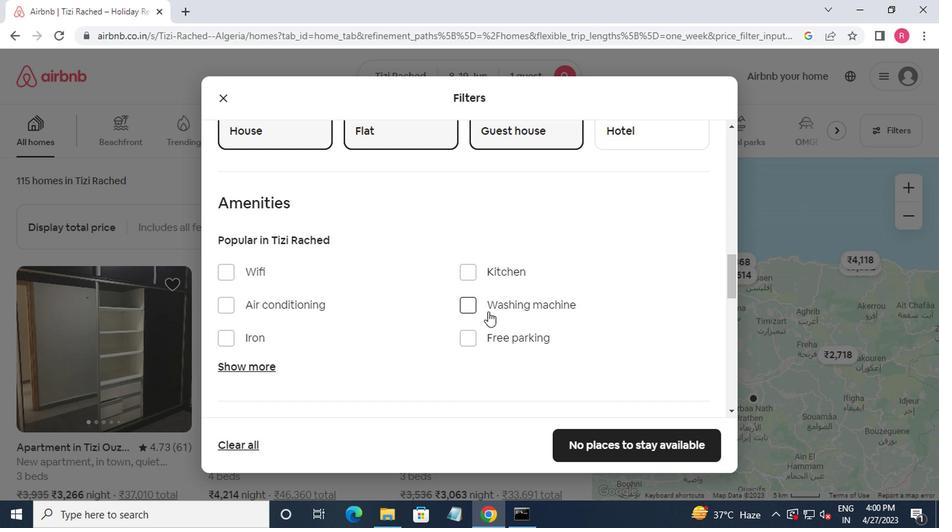 
Action: Mouse pressed left at (480, 309)
Screenshot: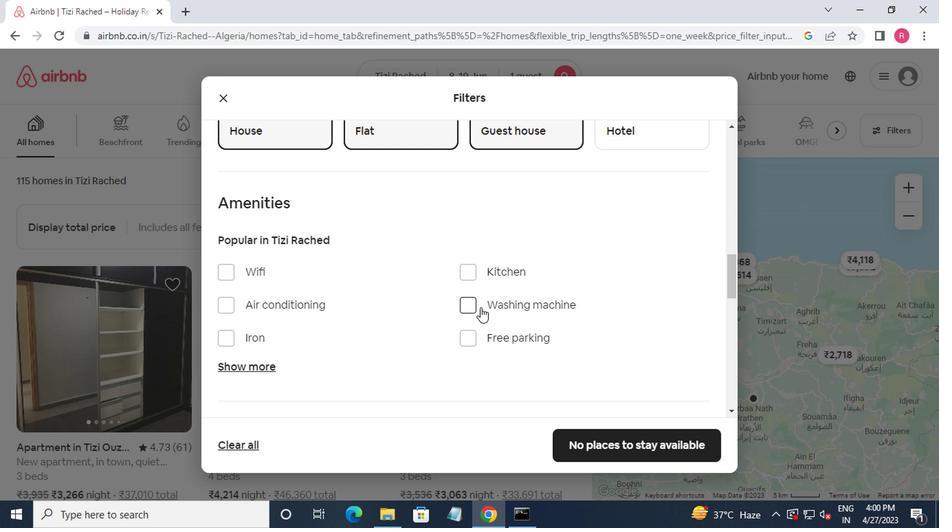 
Action: Mouse moved to (482, 316)
Screenshot: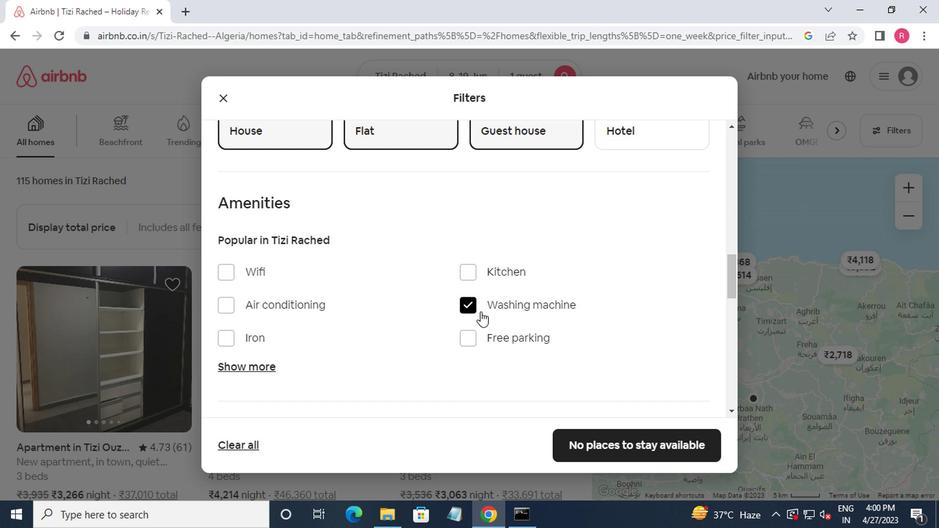 
Action: Mouse scrolled (482, 315) with delta (0, 0)
Screenshot: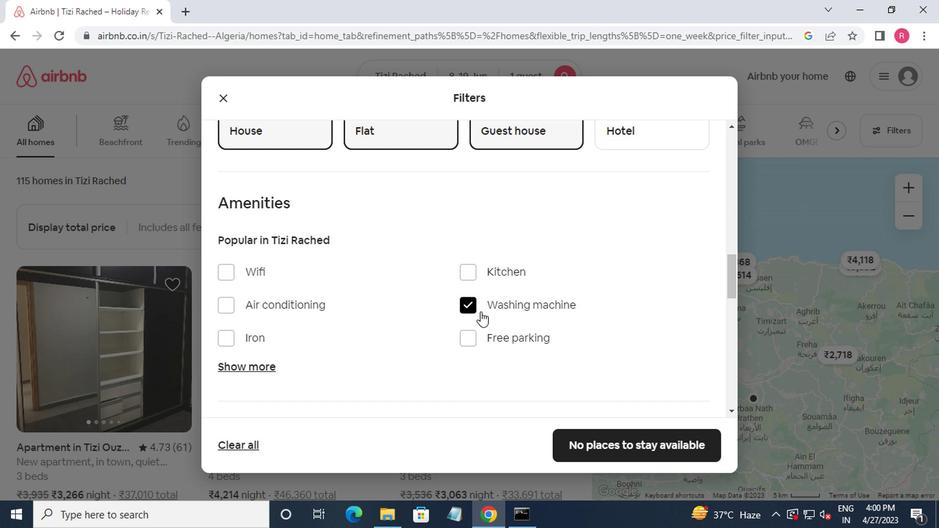 
Action: Mouse moved to (486, 322)
Screenshot: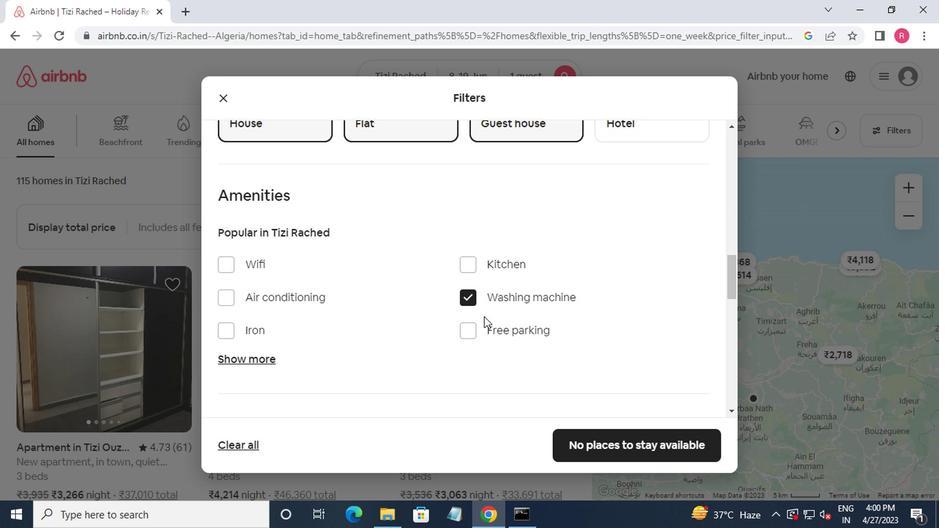 
Action: Mouse scrolled (486, 321) with delta (0, 0)
Screenshot: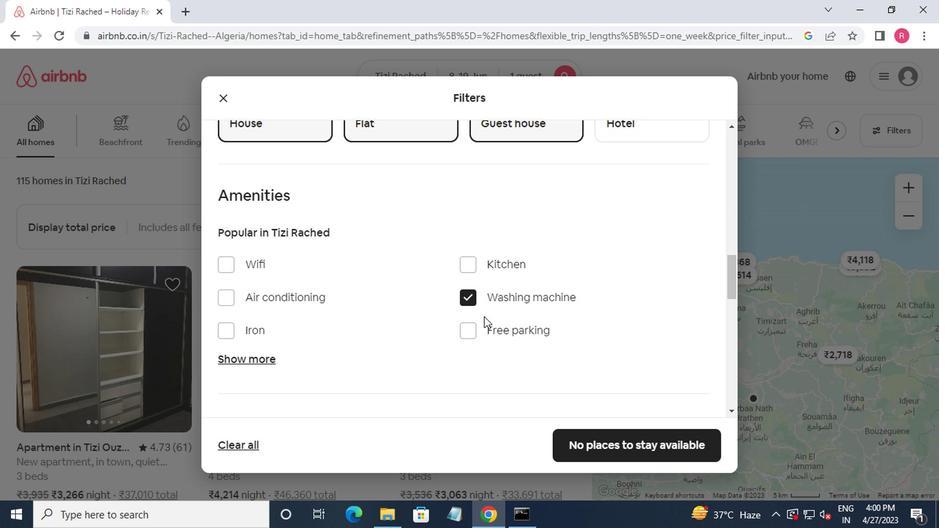 
Action: Mouse moved to (489, 328)
Screenshot: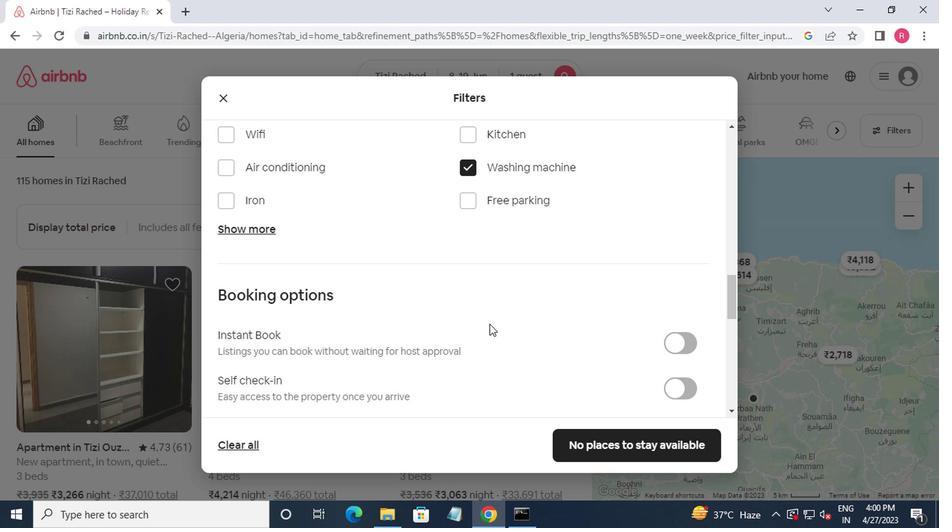 
Action: Mouse scrolled (489, 327) with delta (0, 0)
Screenshot: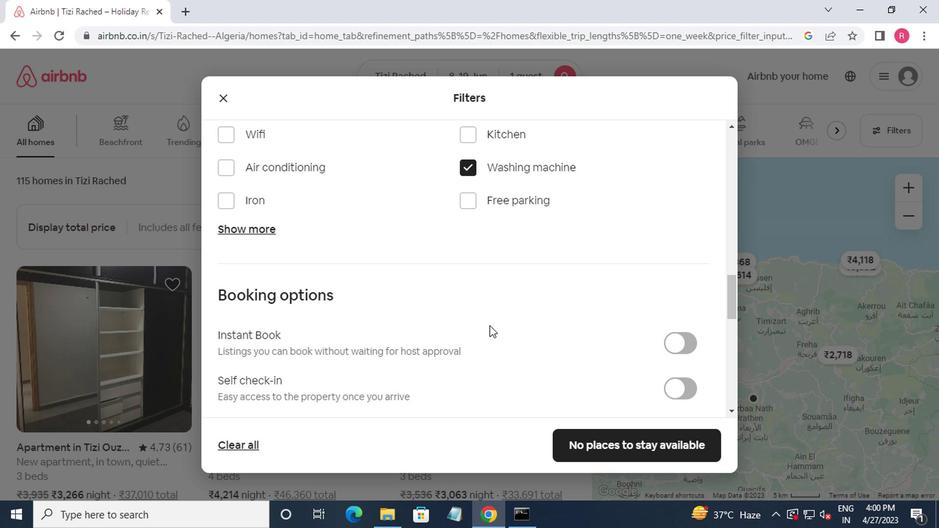 
Action: Mouse moved to (489, 328)
Screenshot: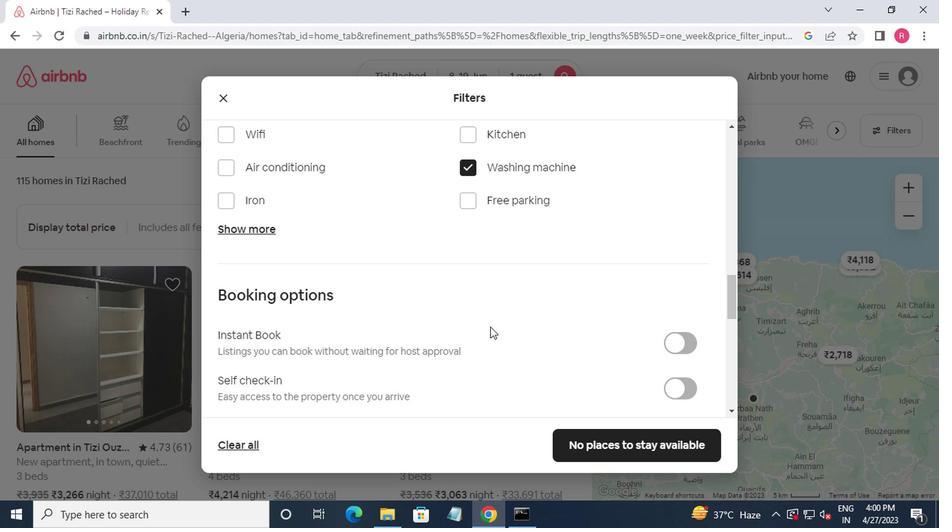 
Action: Mouse scrolled (489, 328) with delta (0, 0)
Screenshot: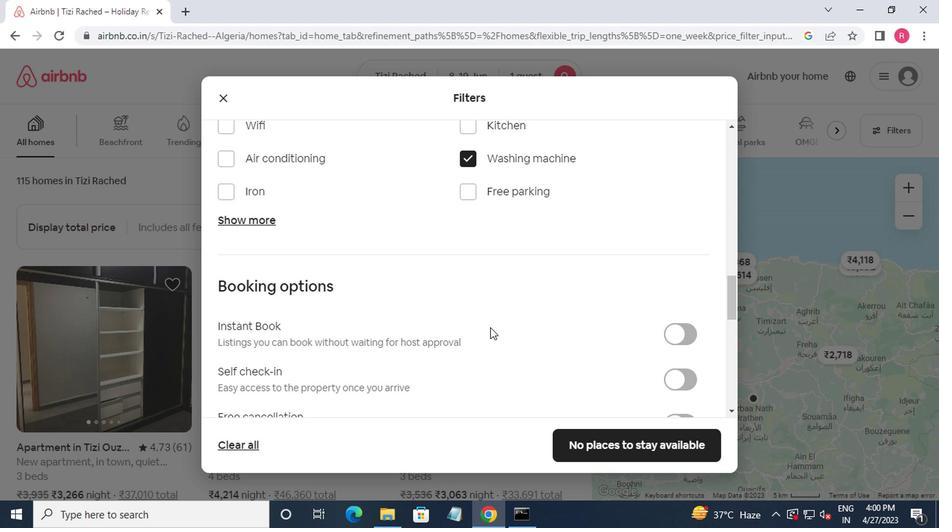 
Action: Mouse scrolled (489, 328) with delta (0, 0)
Screenshot: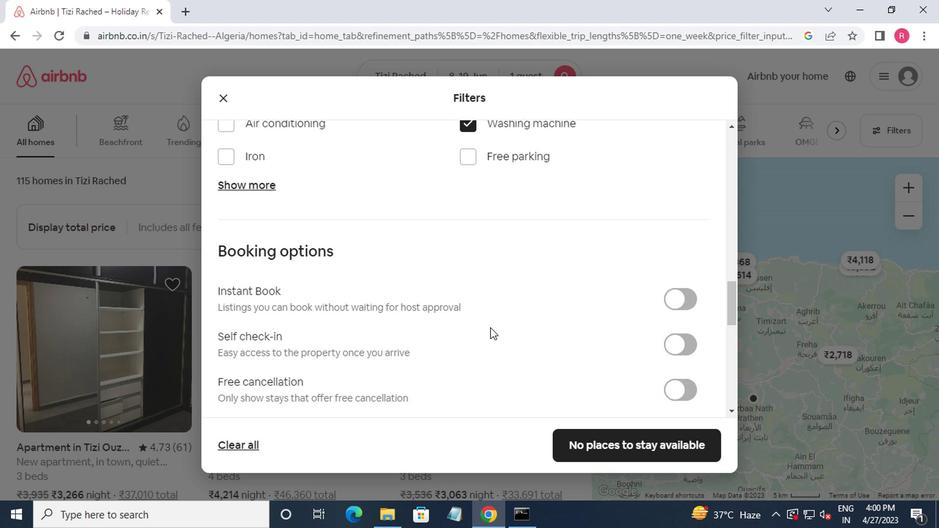 
Action: Mouse moved to (683, 186)
Screenshot: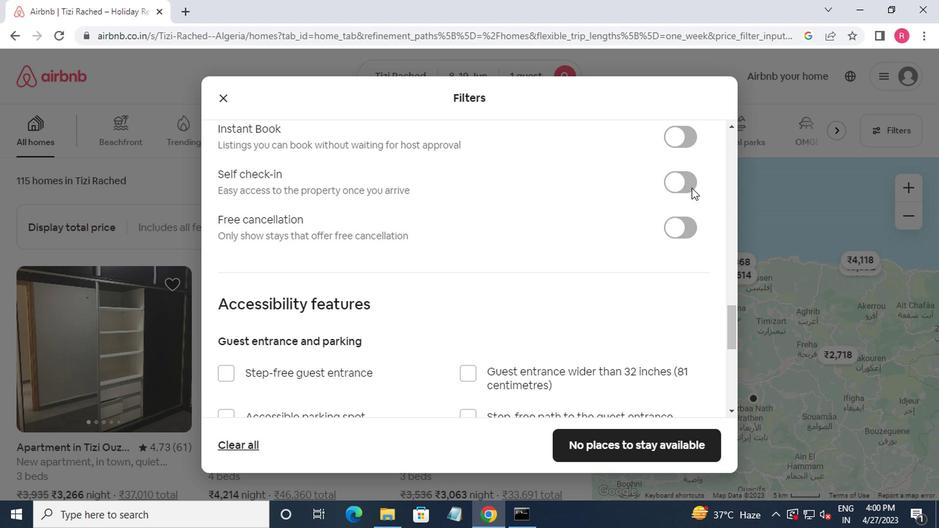 
Action: Mouse pressed left at (683, 186)
Screenshot: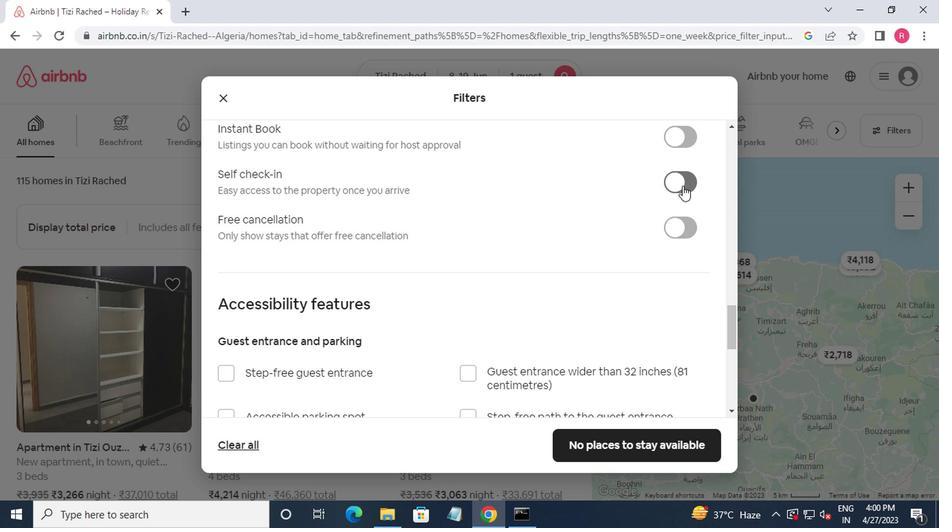
Action: Mouse moved to (651, 301)
Screenshot: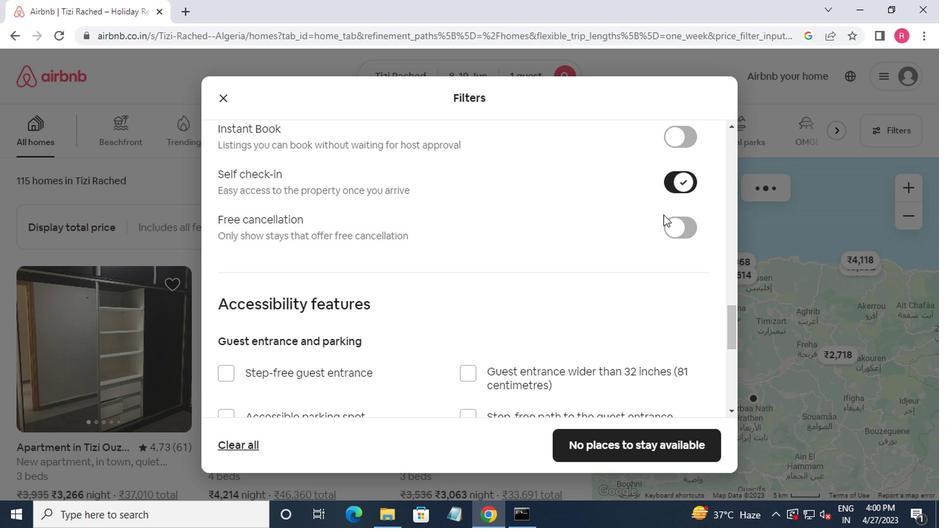 
Action: Mouse scrolled (651, 300) with delta (0, 0)
Screenshot: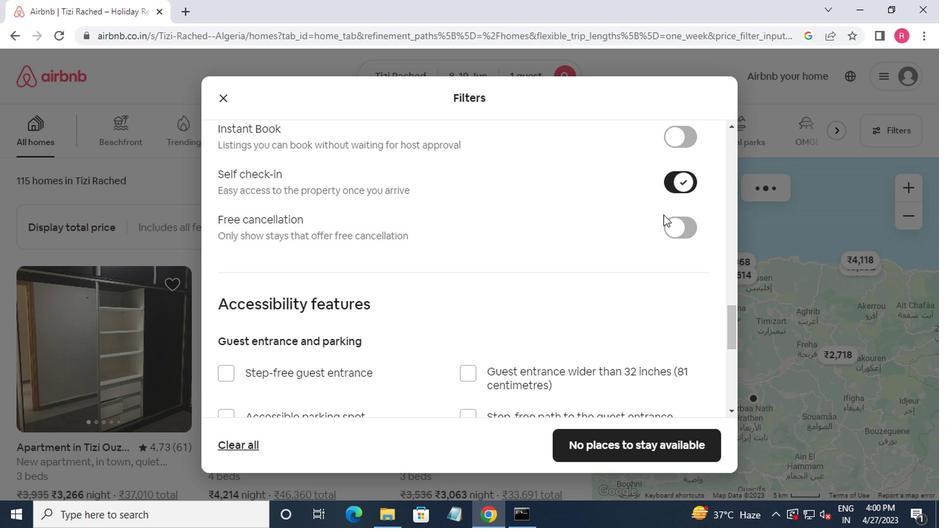 
Action: Mouse moved to (651, 315)
Screenshot: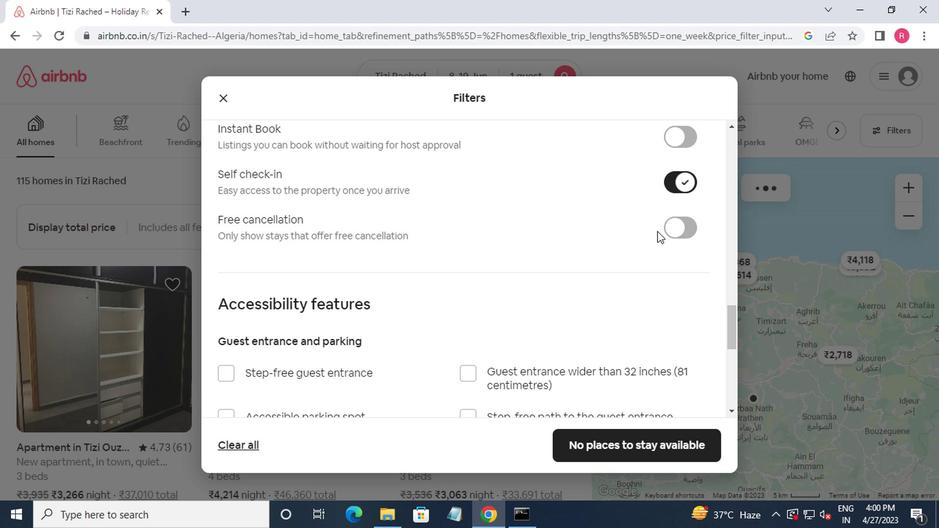 
Action: Mouse scrolled (651, 314) with delta (0, 0)
Screenshot: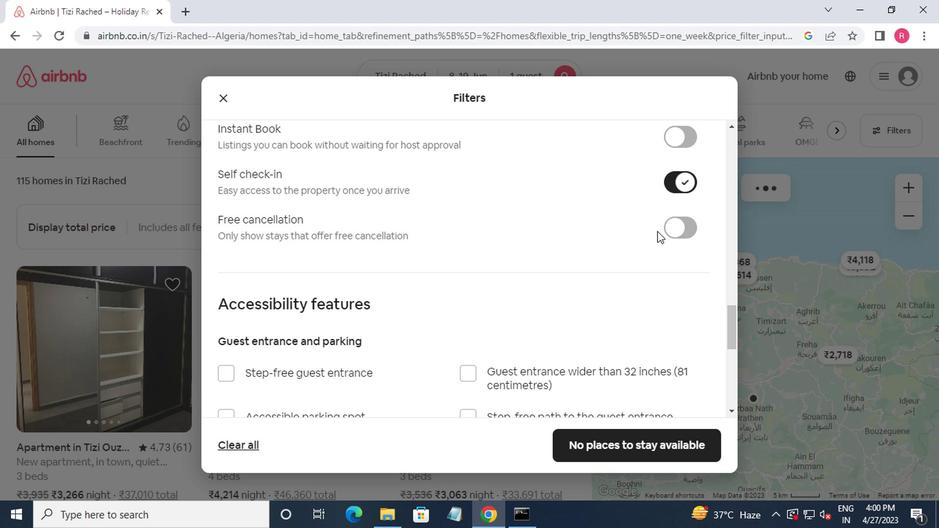 
Action: Mouse moved to (651, 324)
Screenshot: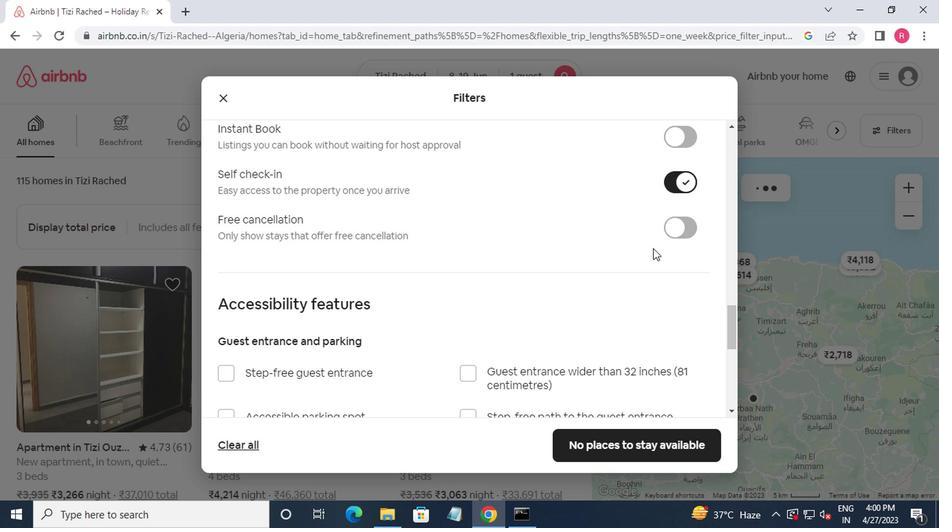 
Action: Mouse scrolled (651, 323) with delta (0, 0)
Screenshot: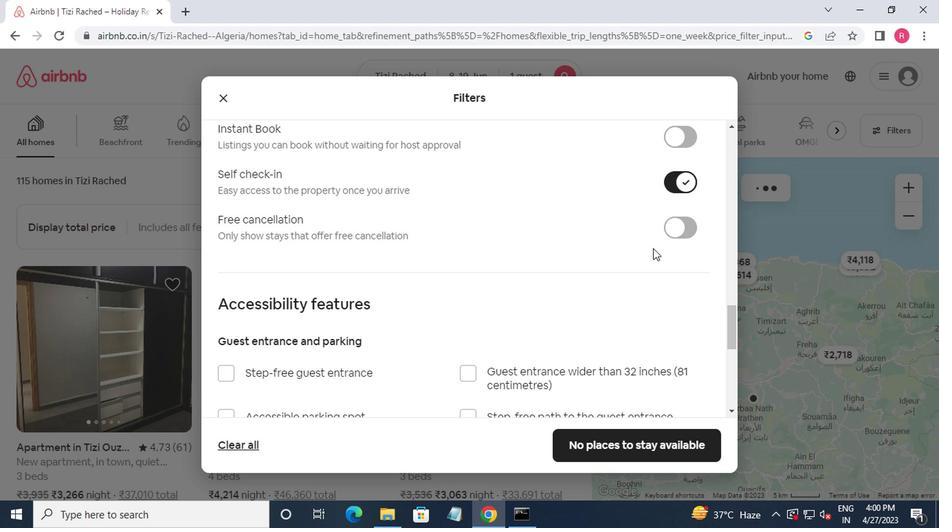 
Action: Mouse moved to (651, 331)
Screenshot: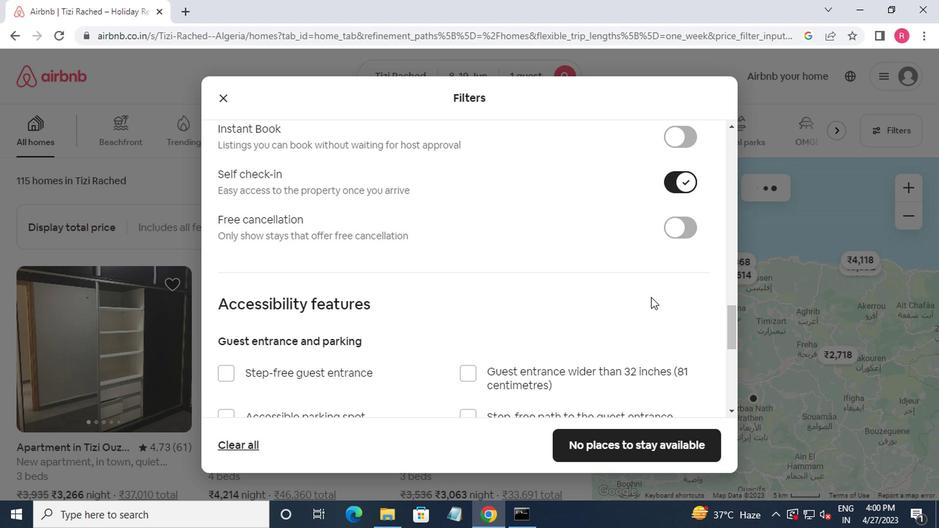 
Action: Mouse scrolled (651, 330) with delta (0, 0)
Screenshot: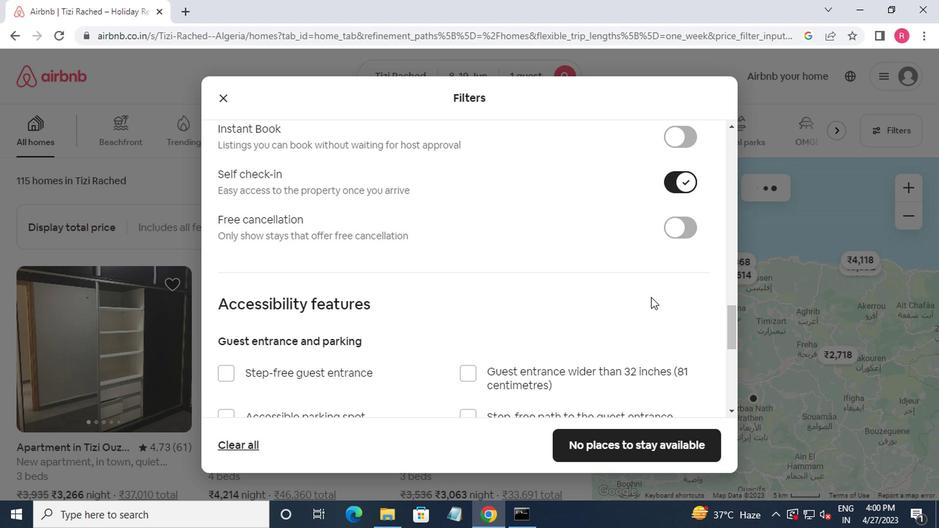 
Action: Mouse moved to (637, 420)
Screenshot: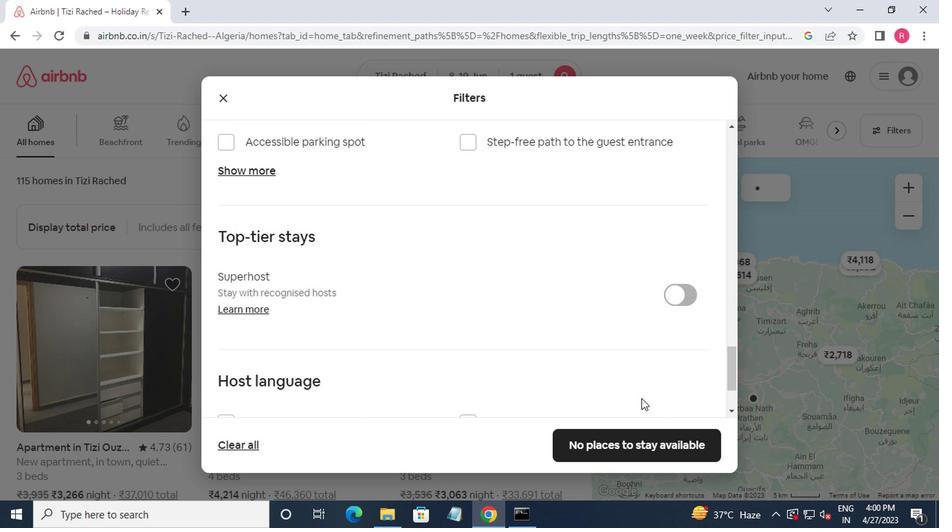 
Action: Mouse scrolled (637, 419) with delta (0, 0)
Screenshot: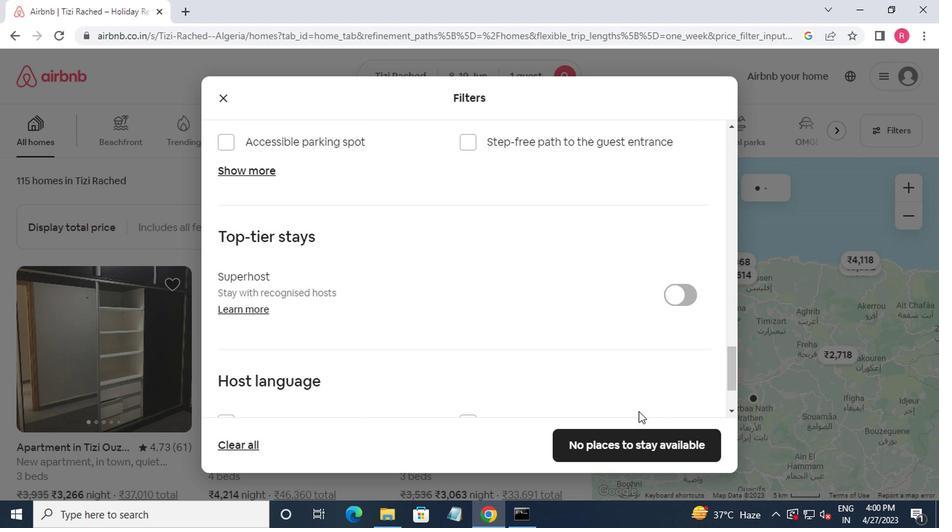 
Action: Mouse moved to (637, 421)
Screenshot: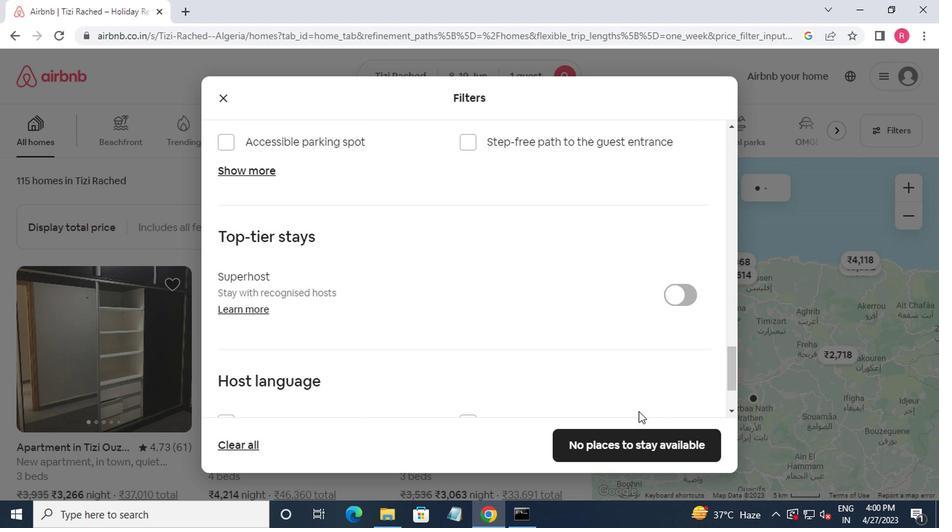 
Action: Mouse scrolled (637, 420) with delta (0, 0)
Screenshot: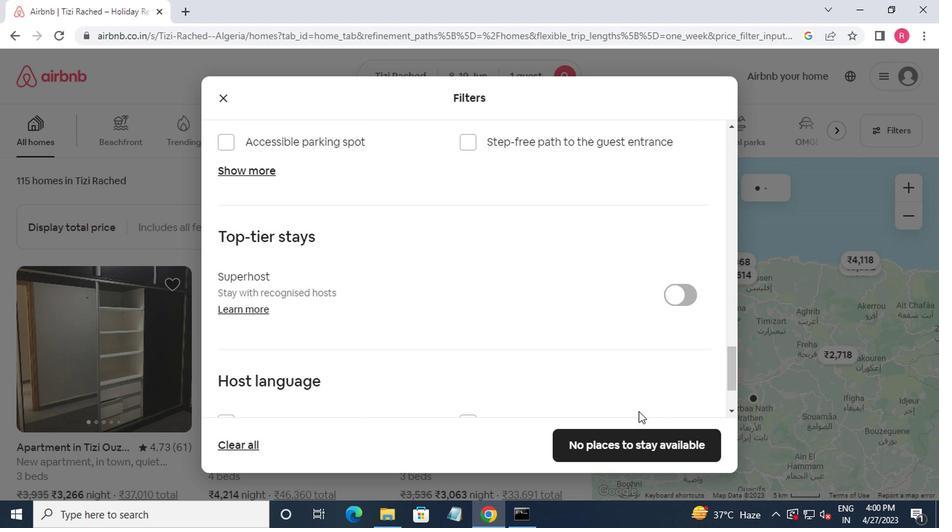 
Action: Mouse moved to (637, 422)
Screenshot: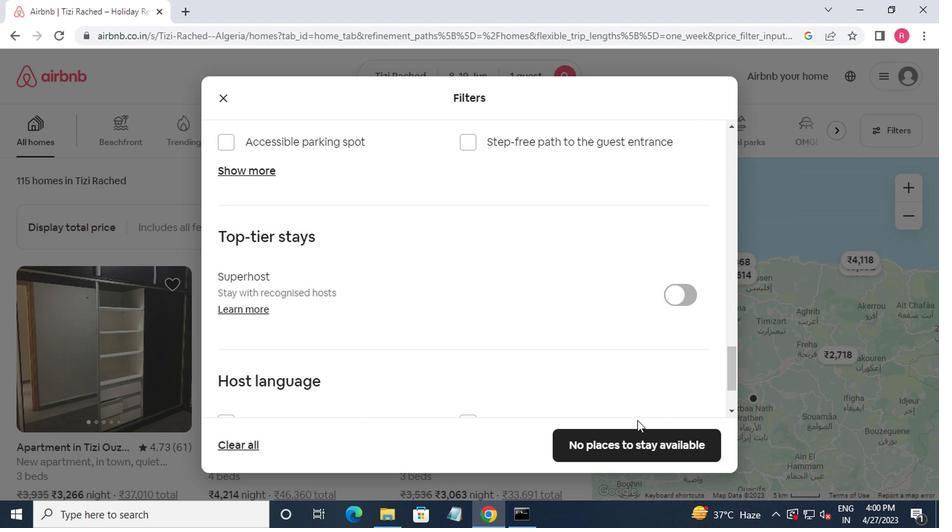 
Action: Mouse scrolled (637, 422) with delta (0, 0)
Screenshot: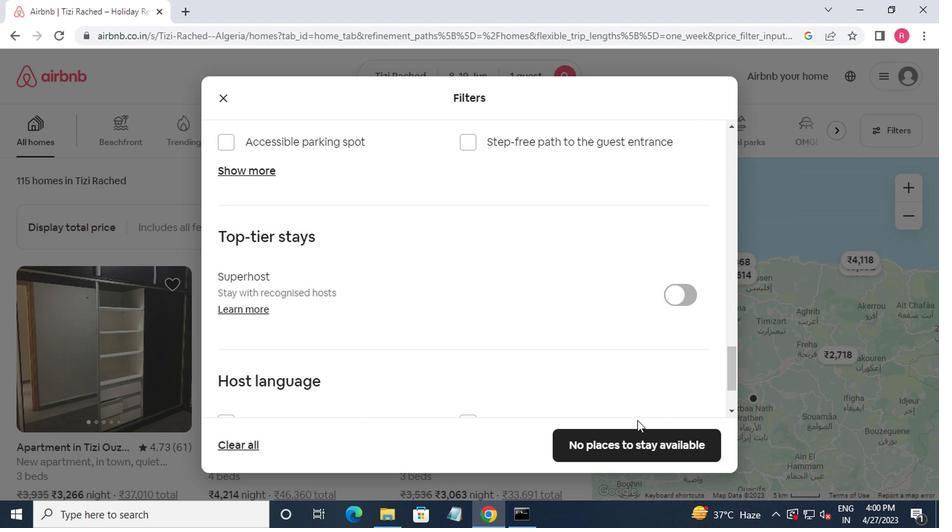 
Action: Mouse moved to (629, 447)
Screenshot: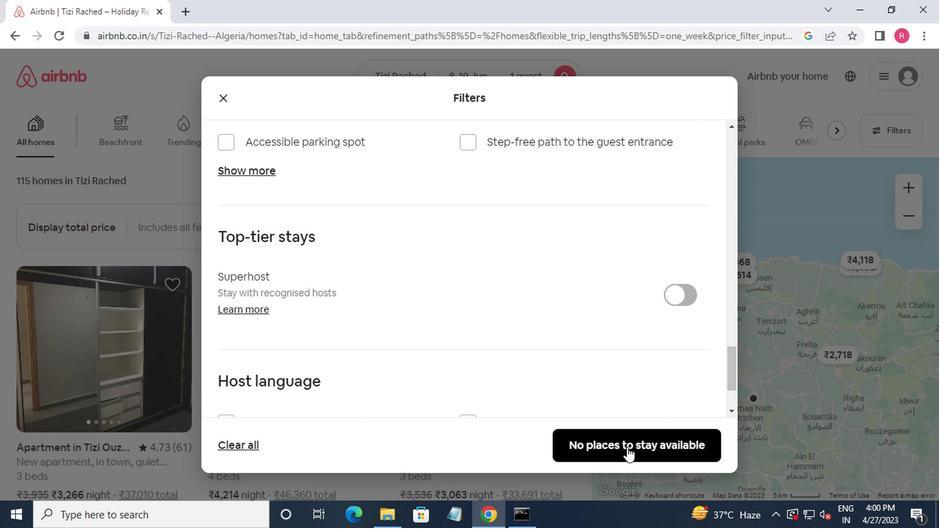 
Action: Mouse pressed left at (629, 447)
Screenshot: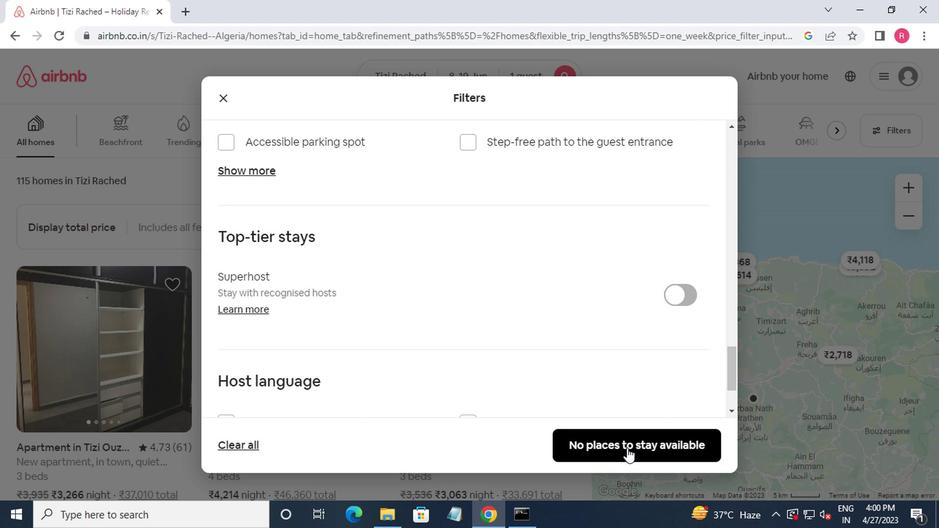 
Action: Mouse moved to (630, 445)
Screenshot: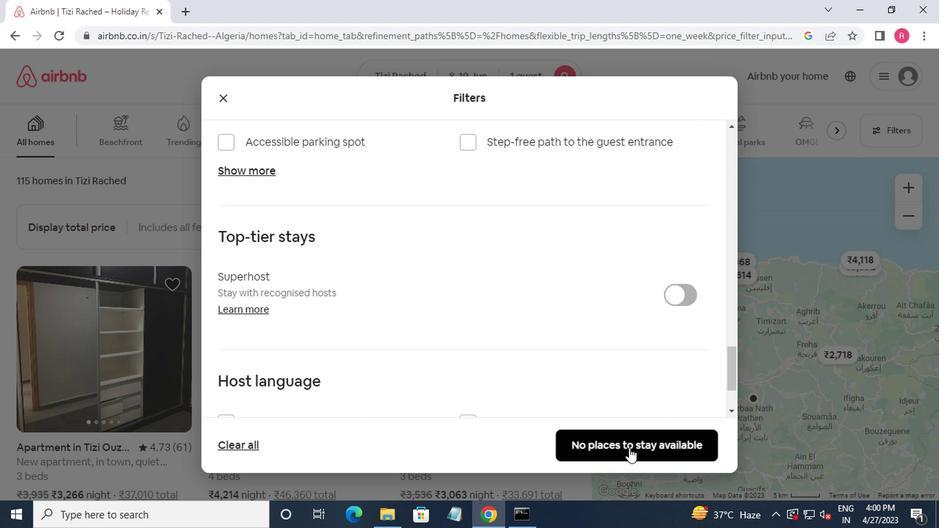 
